 Task: Find connections with filter location Gagnoa with filter topic #Socialentrepreneurshipwith filter profile language English with filter current company Reliance Brands Limited with filter school Sanjay Ghodawat Institute with filter industry Commercial and Service Industry Machinery Manufacturing with filter service category Commercial Insurance with filter keywords title B2B Sales Specialist
Action: Mouse moved to (502, 65)
Screenshot: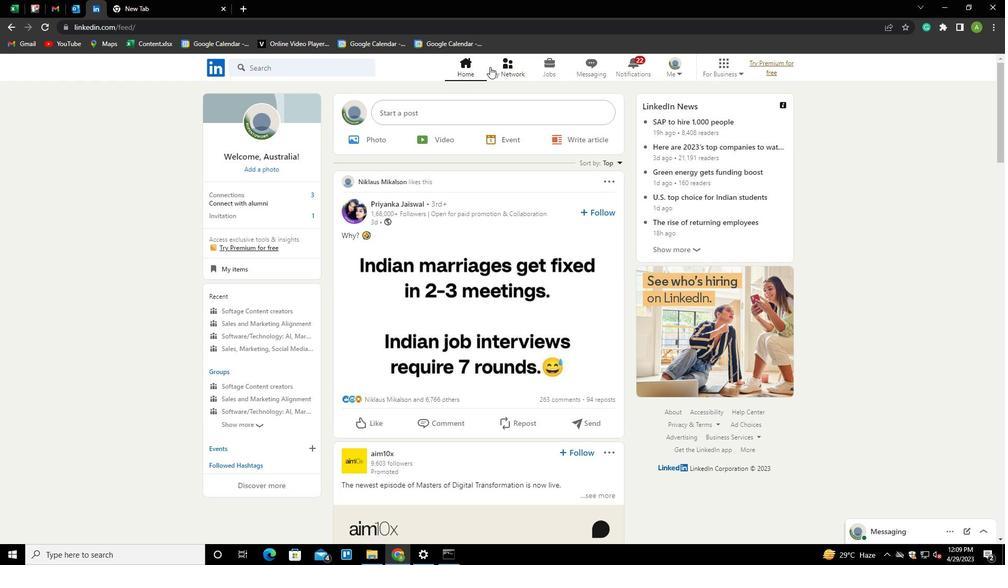 
Action: Mouse pressed left at (502, 65)
Screenshot: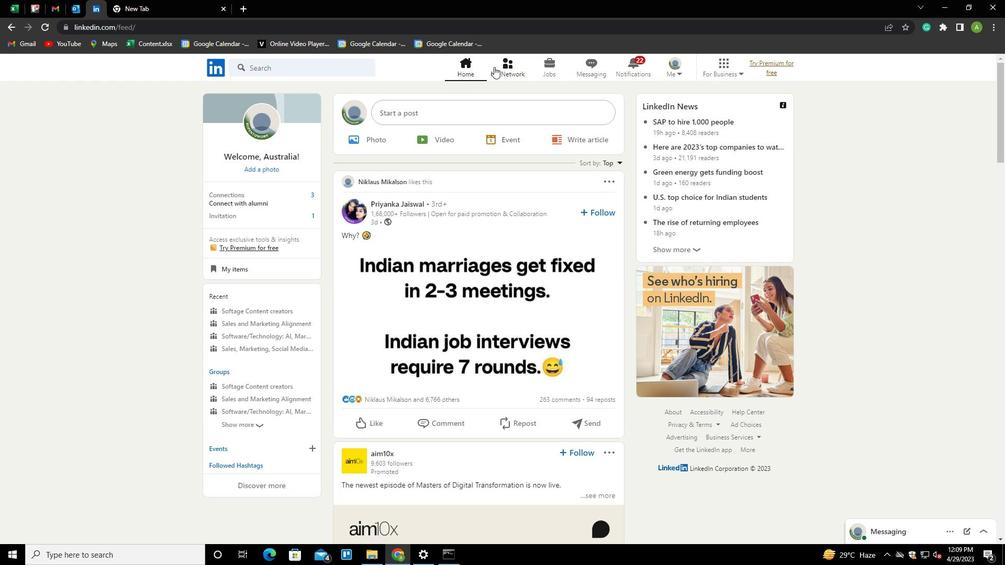 
Action: Mouse moved to (264, 121)
Screenshot: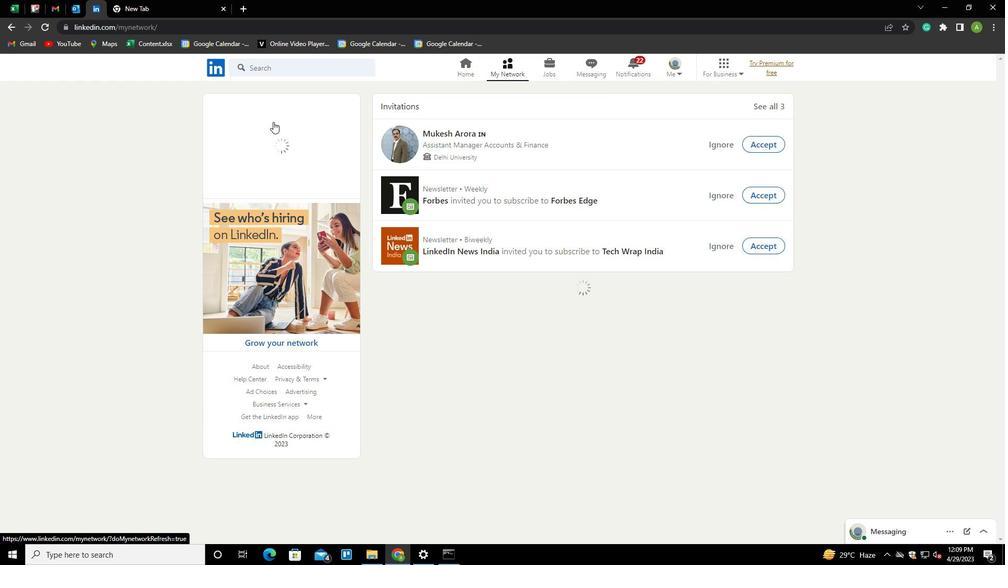 
Action: Mouse pressed left at (264, 121)
Screenshot: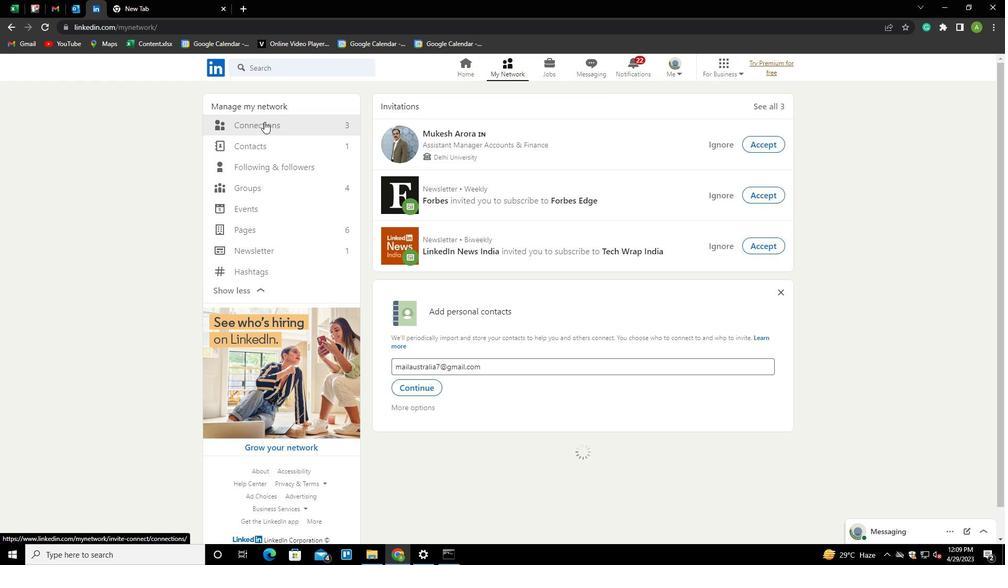 
Action: Mouse moved to (566, 120)
Screenshot: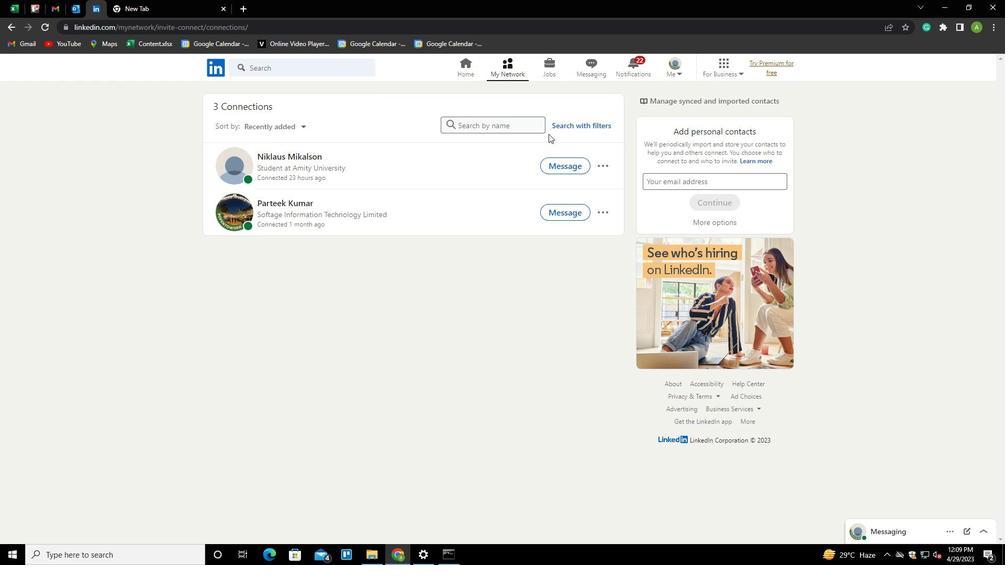 
Action: Mouse pressed left at (566, 120)
Screenshot: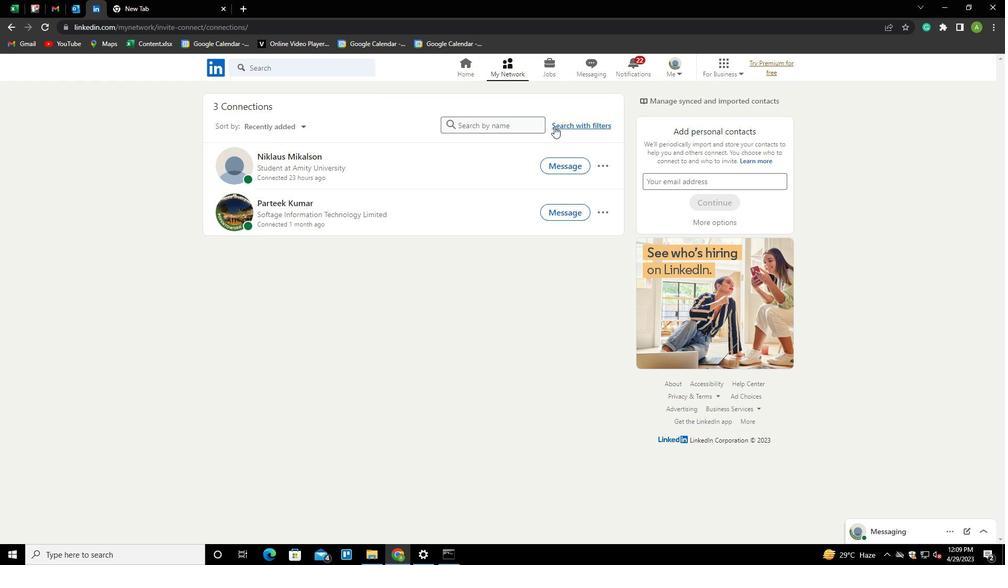 
Action: Mouse moved to (542, 94)
Screenshot: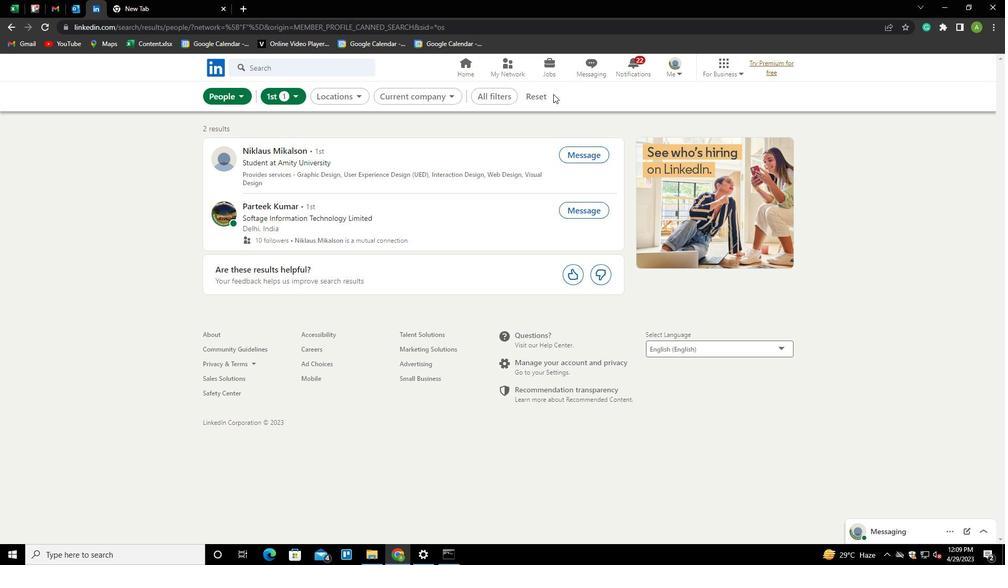 
Action: Mouse pressed left at (542, 94)
Screenshot: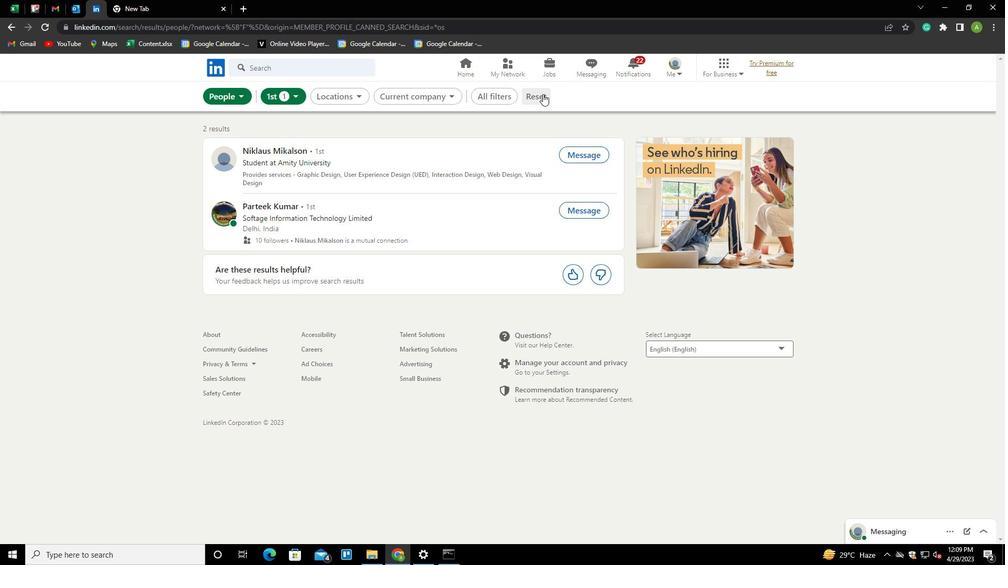 
Action: Mouse moved to (517, 94)
Screenshot: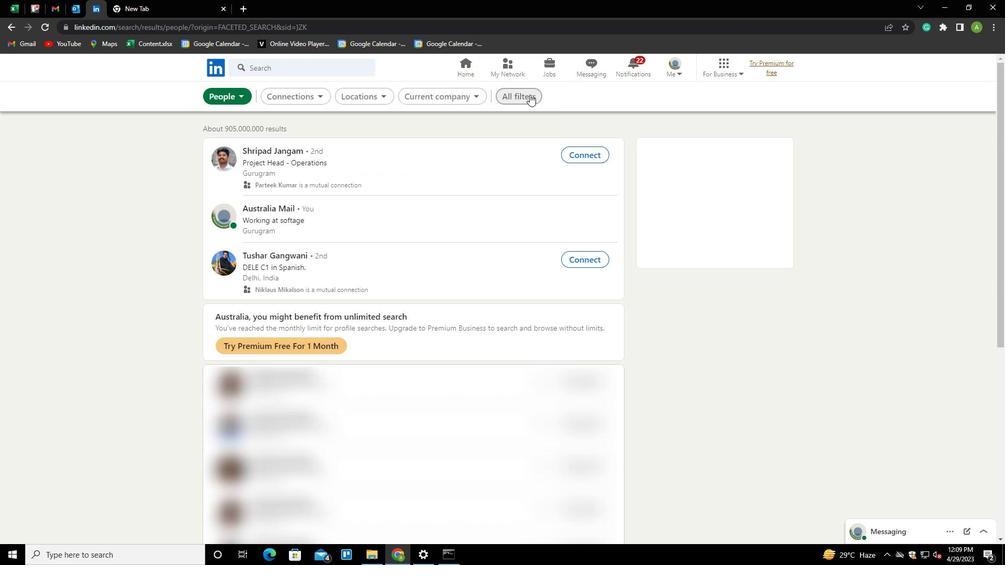 
Action: Mouse pressed left at (517, 94)
Screenshot: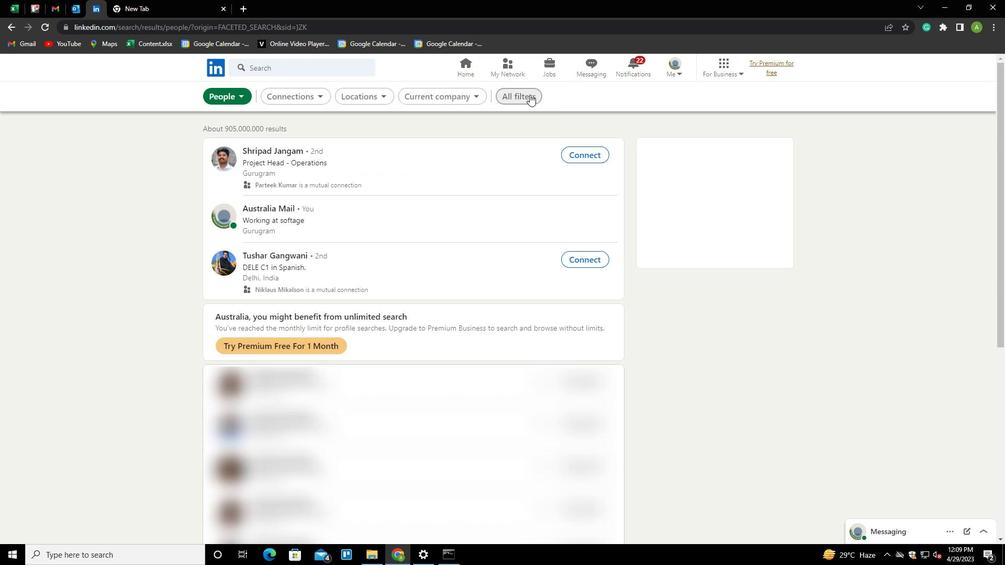 
Action: Mouse moved to (767, 282)
Screenshot: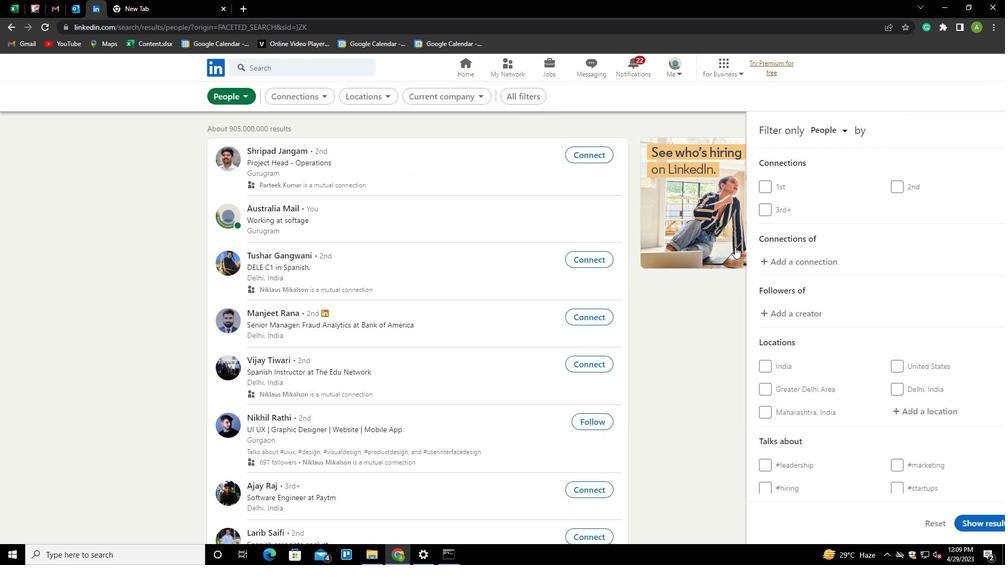 
Action: Mouse scrolled (767, 282) with delta (0, 0)
Screenshot: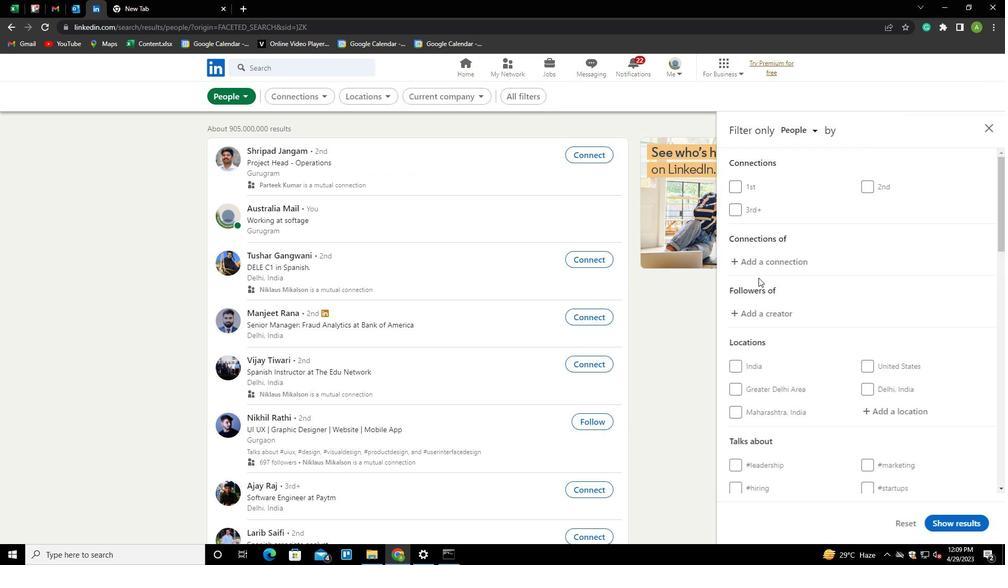 
Action: Mouse scrolled (767, 282) with delta (0, 0)
Screenshot: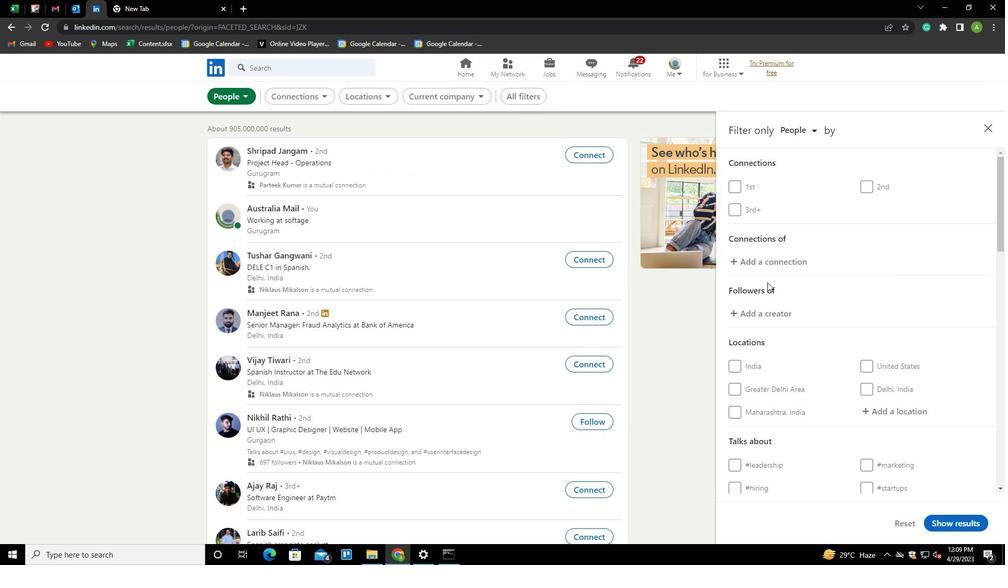 
Action: Mouse scrolled (767, 282) with delta (0, 0)
Screenshot: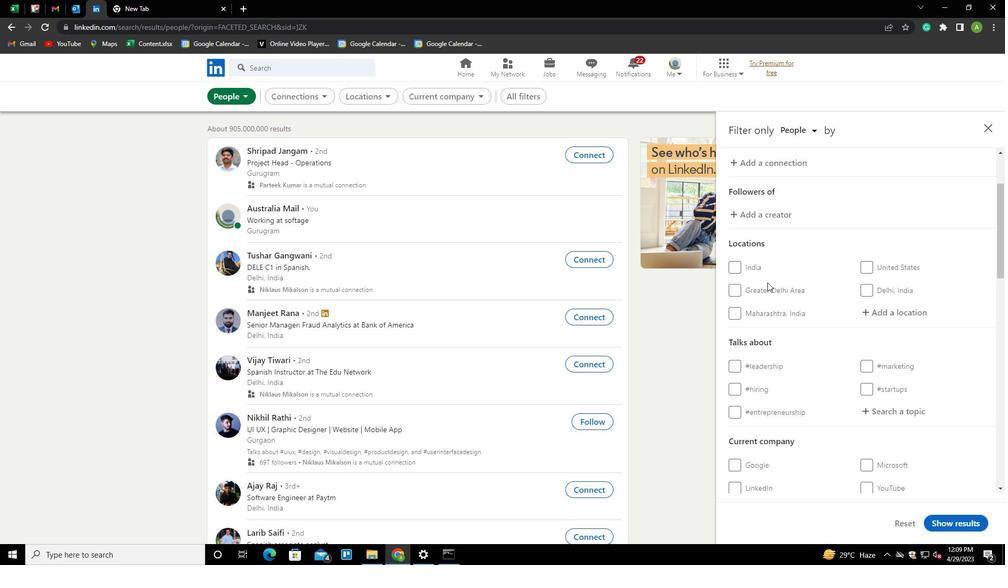 
Action: Mouse scrolled (767, 282) with delta (0, 0)
Screenshot: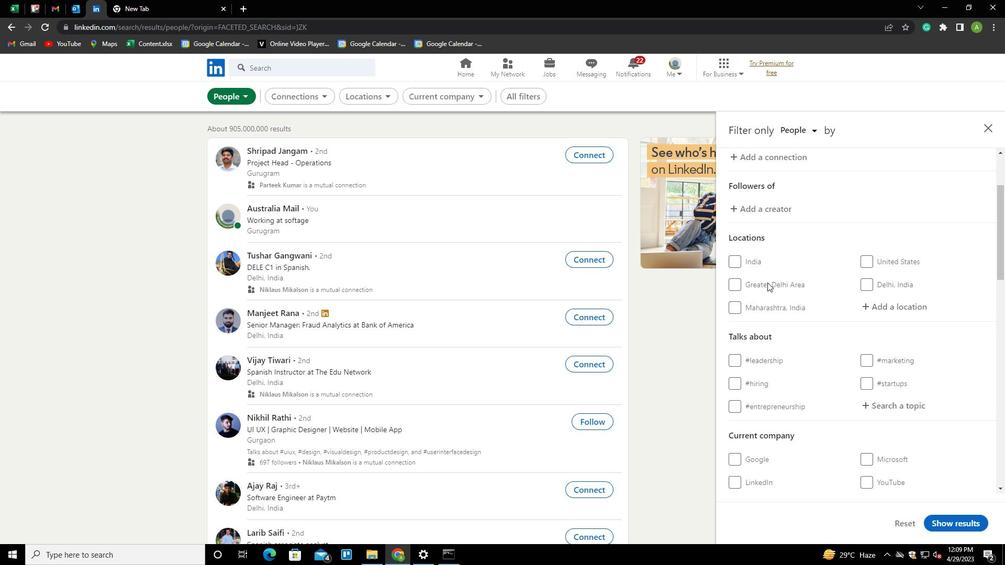 
Action: Mouse moved to (871, 207)
Screenshot: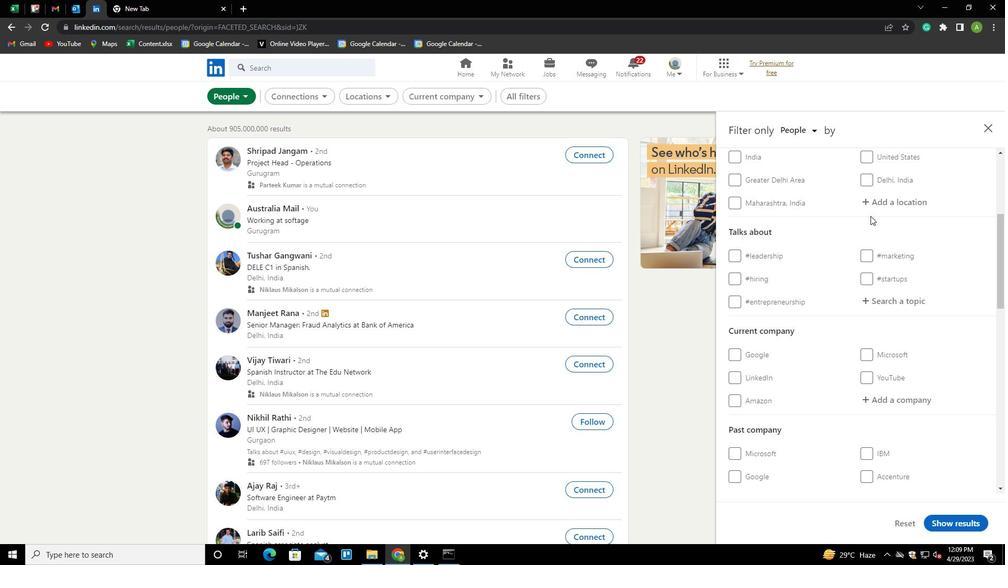 
Action: Mouse pressed left at (871, 207)
Screenshot: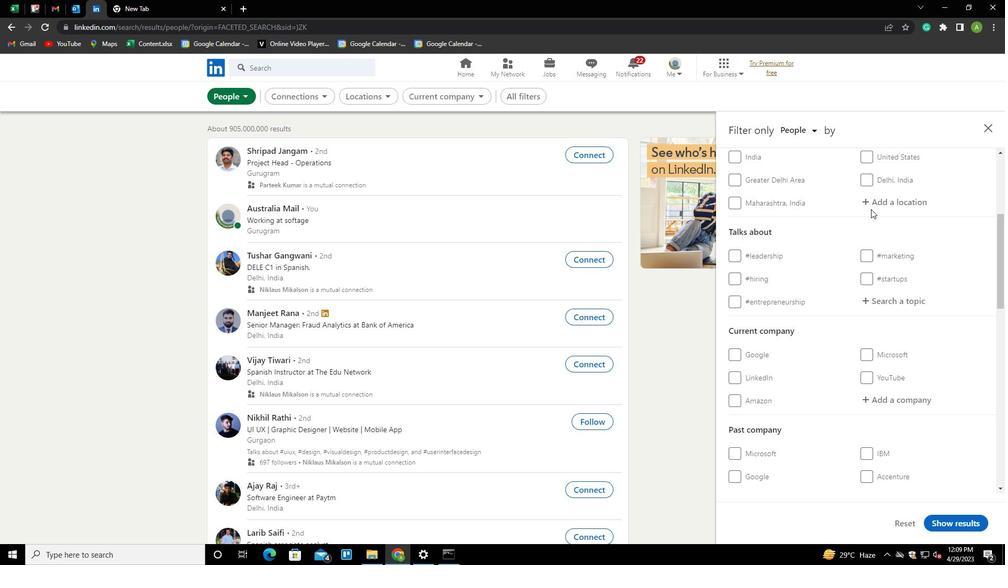 
Action: Mouse moved to (879, 201)
Screenshot: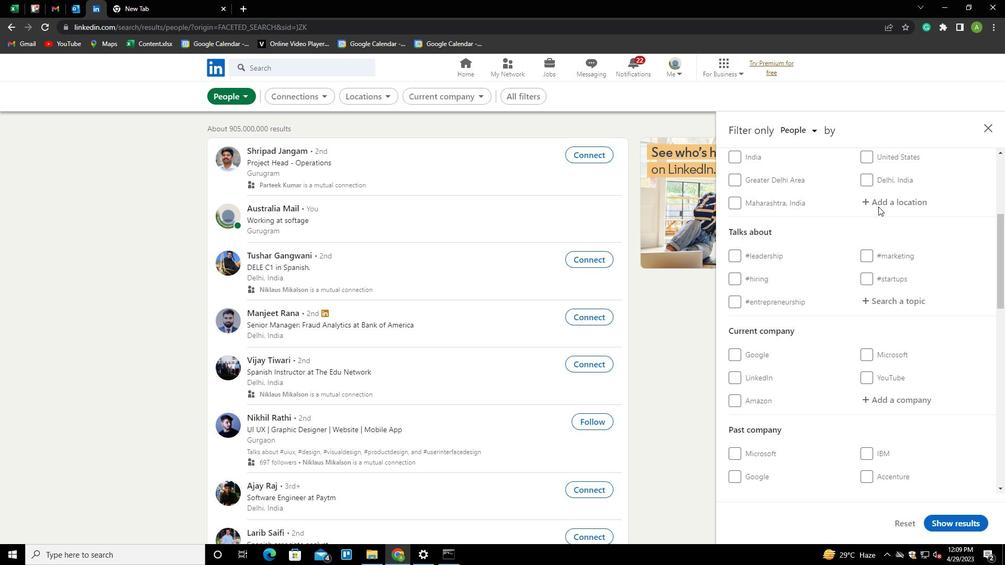 
Action: Mouse pressed left at (879, 201)
Screenshot: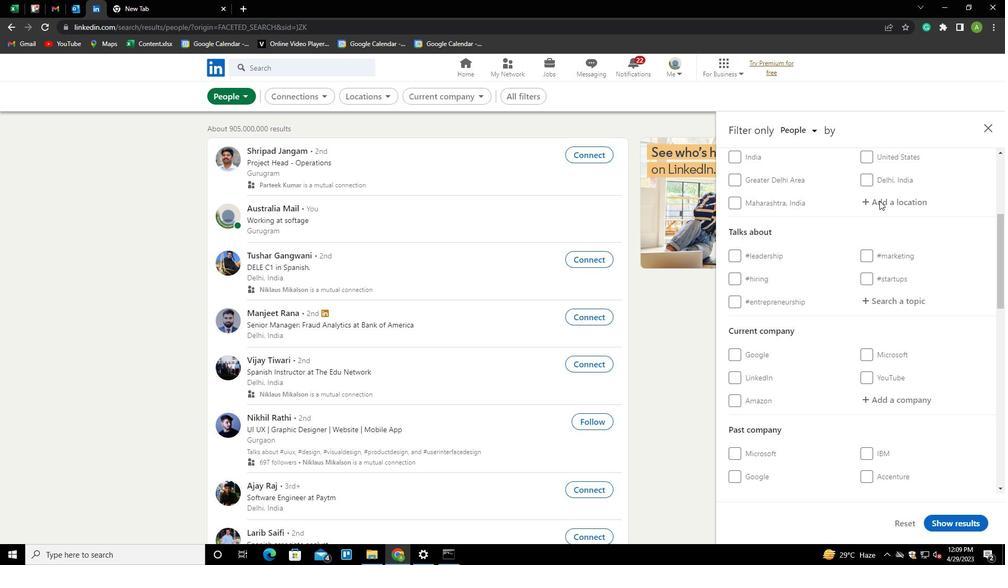 
Action: Mouse moved to (880, 201)
Screenshot: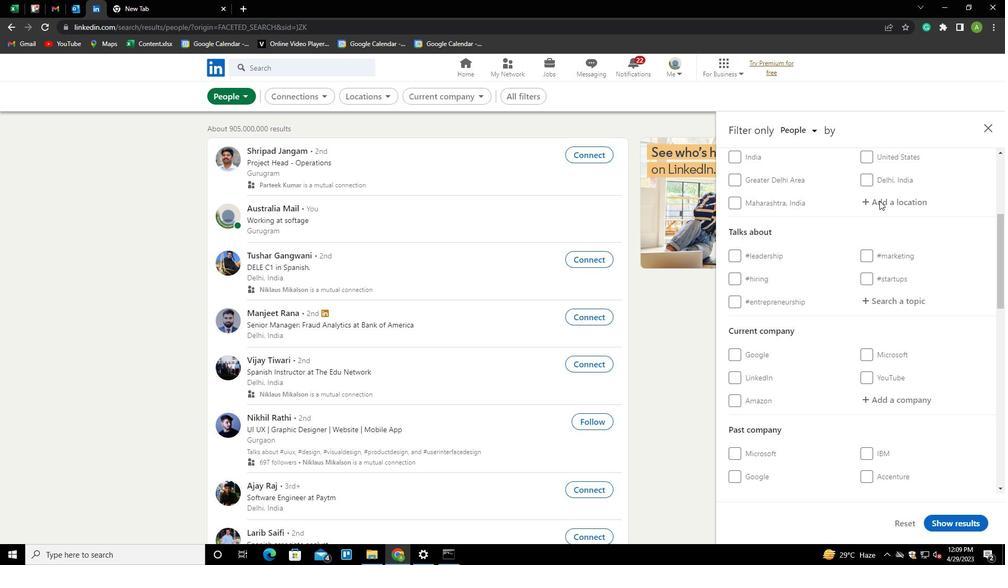 
Action: Mouse pressed left at (880, 201)
Screenshot: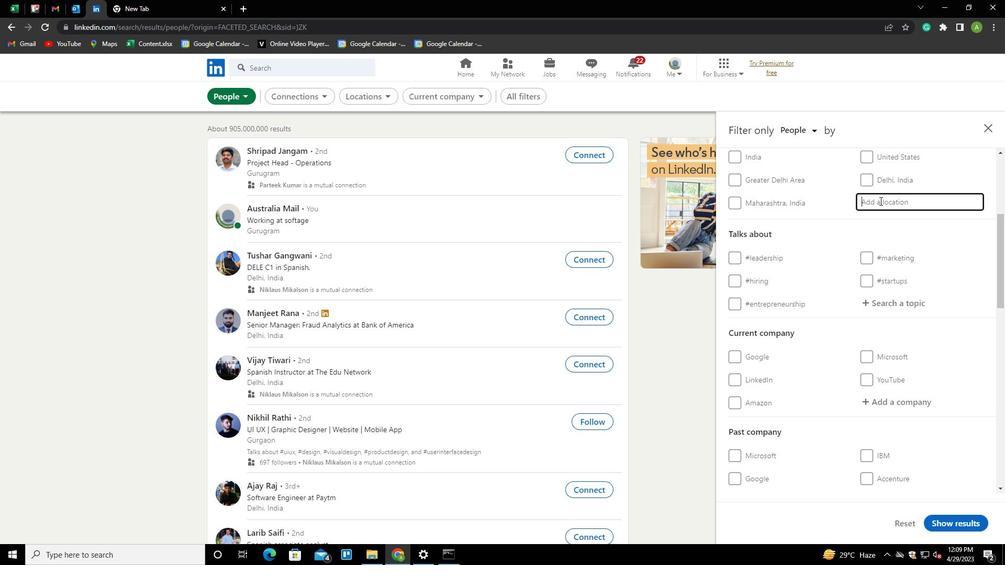 
Action: Key pressed <Key.shift>GO<Key.backspace>AGNOA
Screenshot: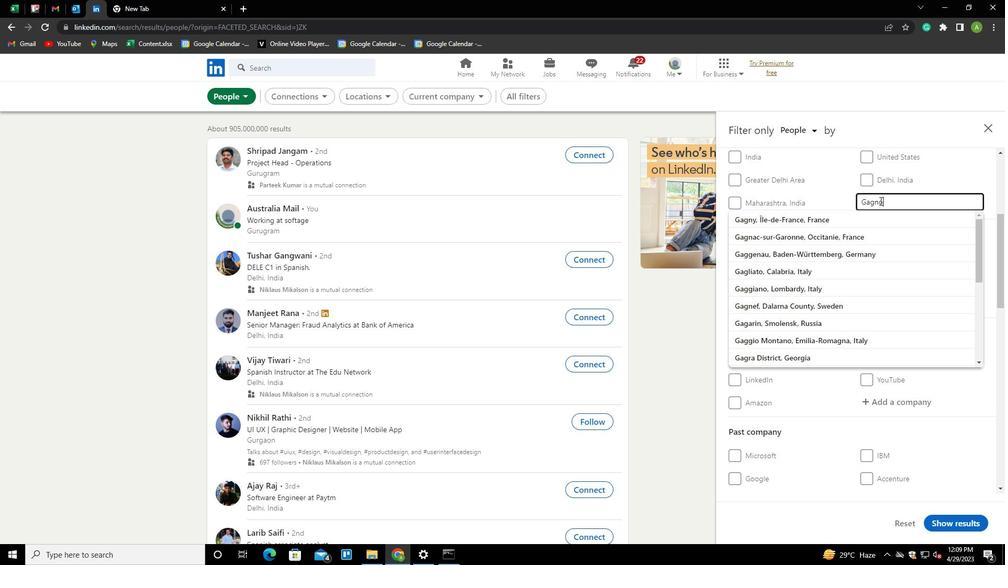 
Action: Mouse moved to (919, 229)
Screenshot: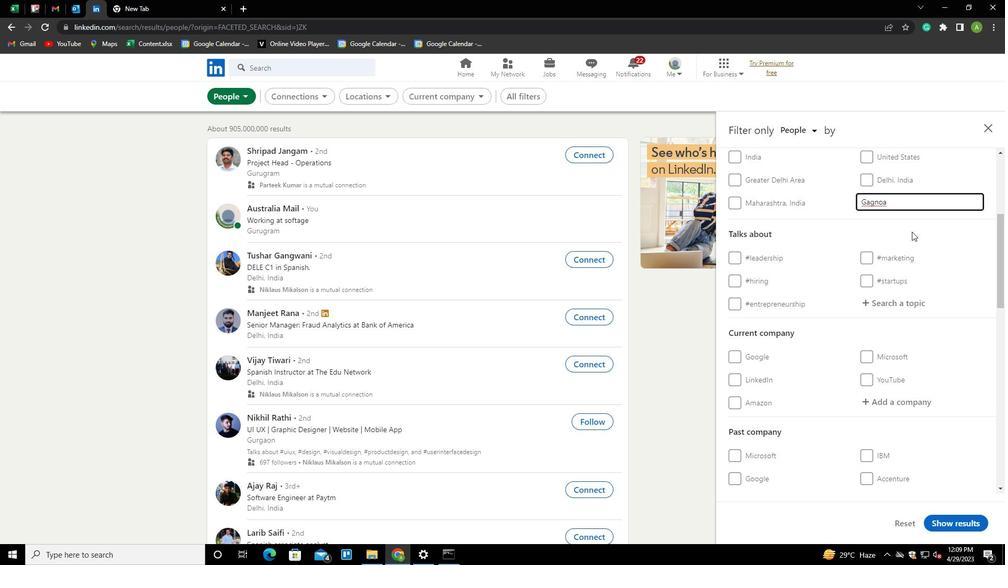 
Action: Mouse pressed left at (919, 229)
Screenshot: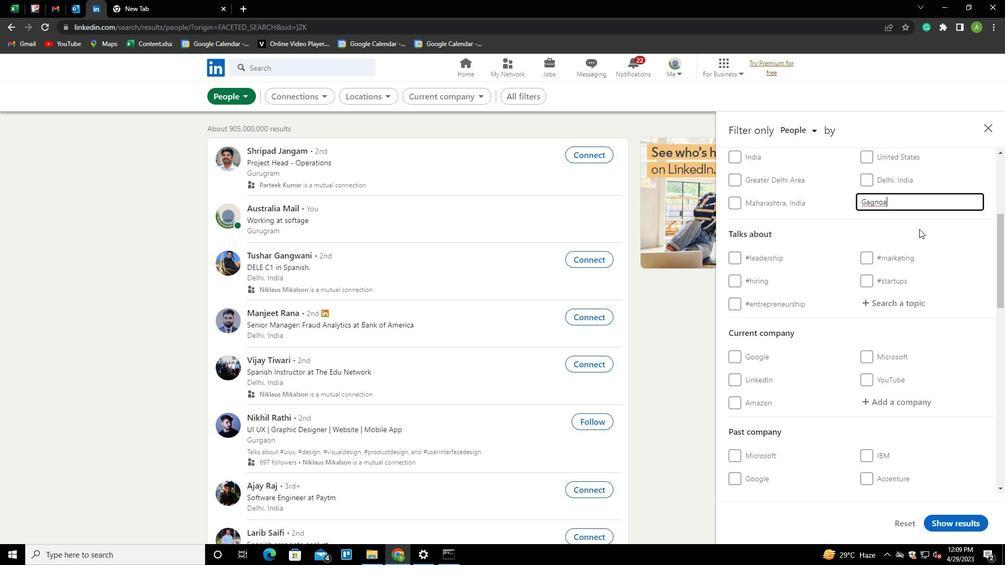 
Action: Mouse scrolled (919, 228) with delta (0, 0)
Screenshot: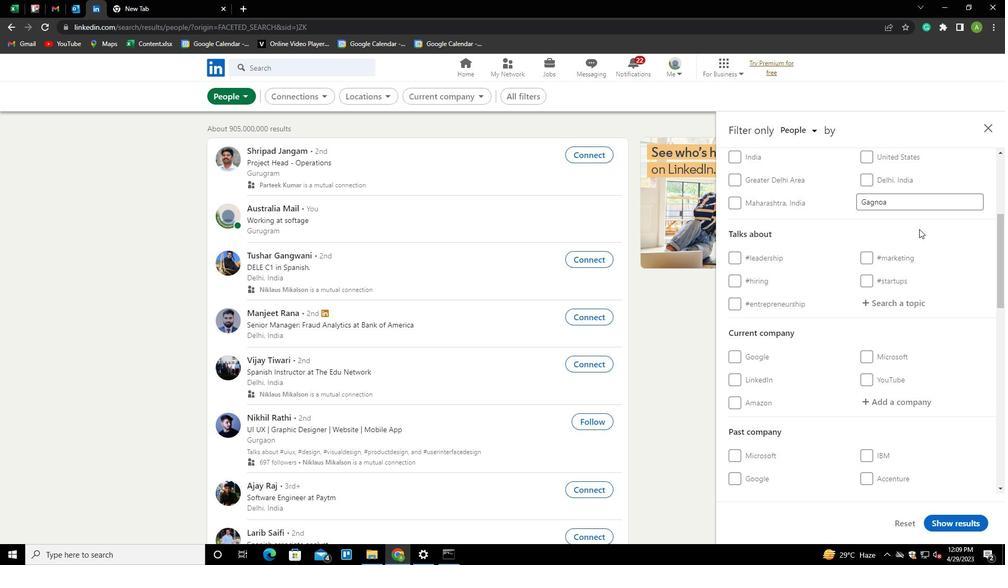 
Action: Mouse scrolled (919, 228) with delta (0, 0)
Screenshot: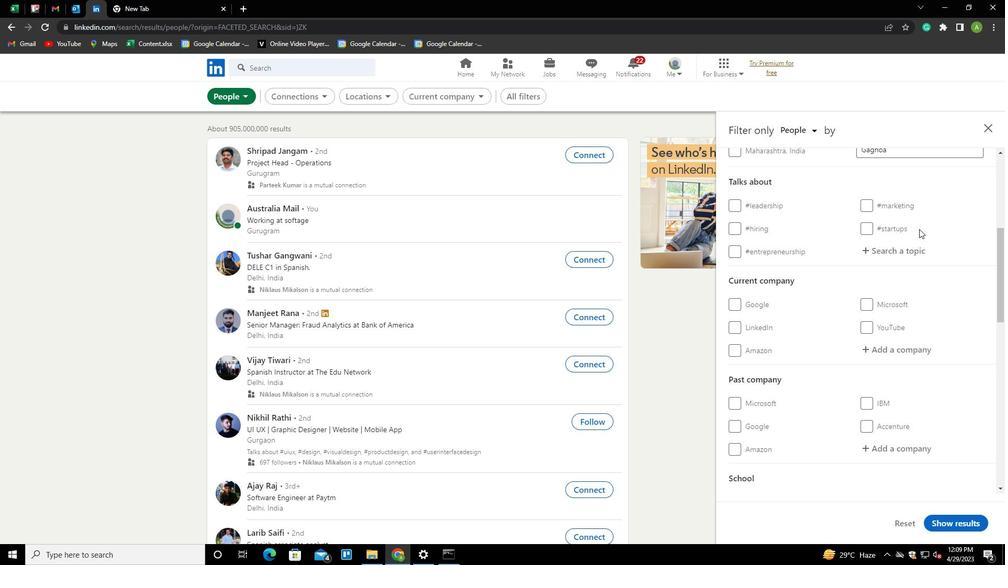 
Action: Mouse moved to (894, 198)
Screenshot: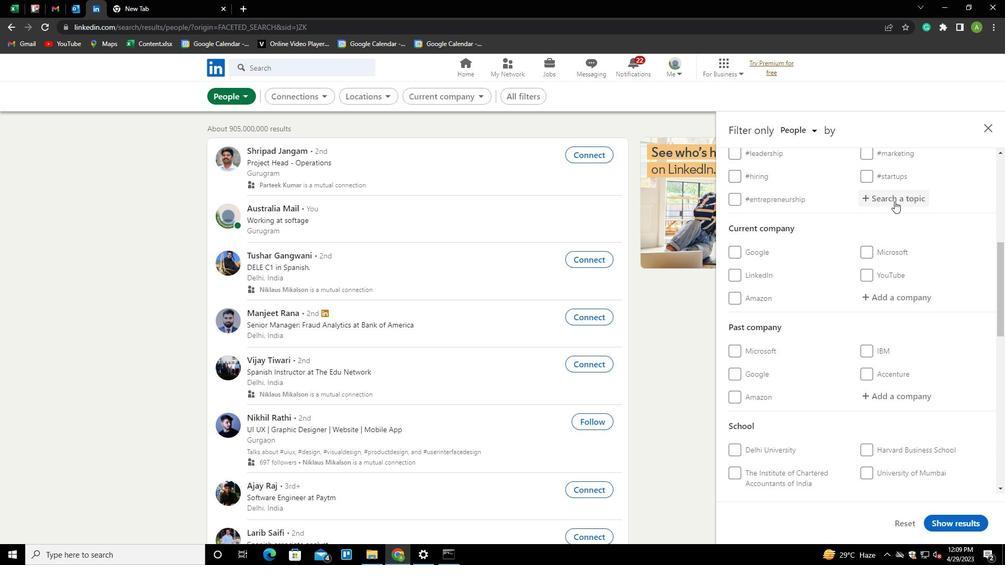 
Action: Mouse pressed left at (894, 198)
Screenshot: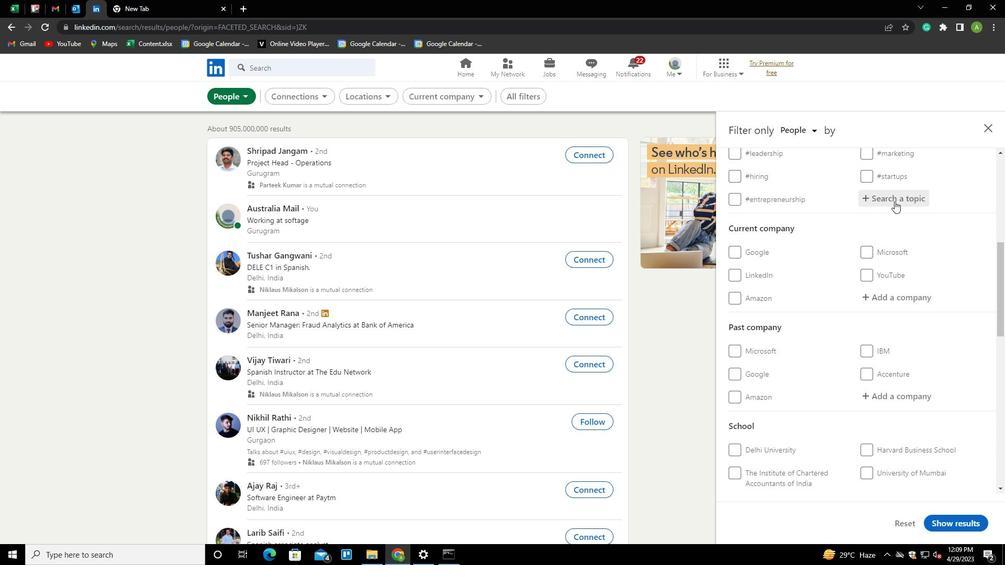 
Action: Key pressed <Key.shift>SOCIALENTRE<Key.down><Key.enter>
Screenshot: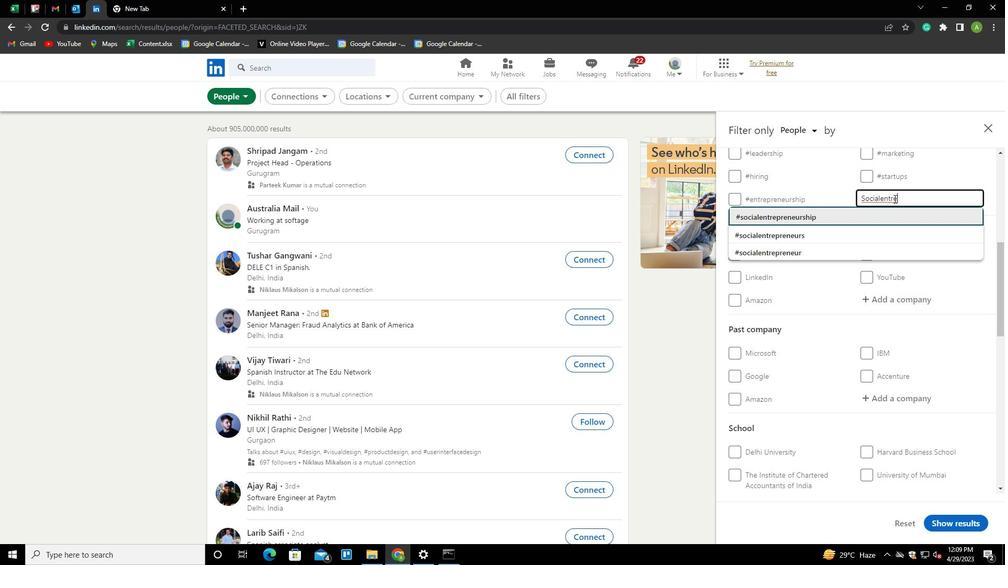 
Action: Mouse scrolled (894, 198) with delta (0, 0)
Screenshot: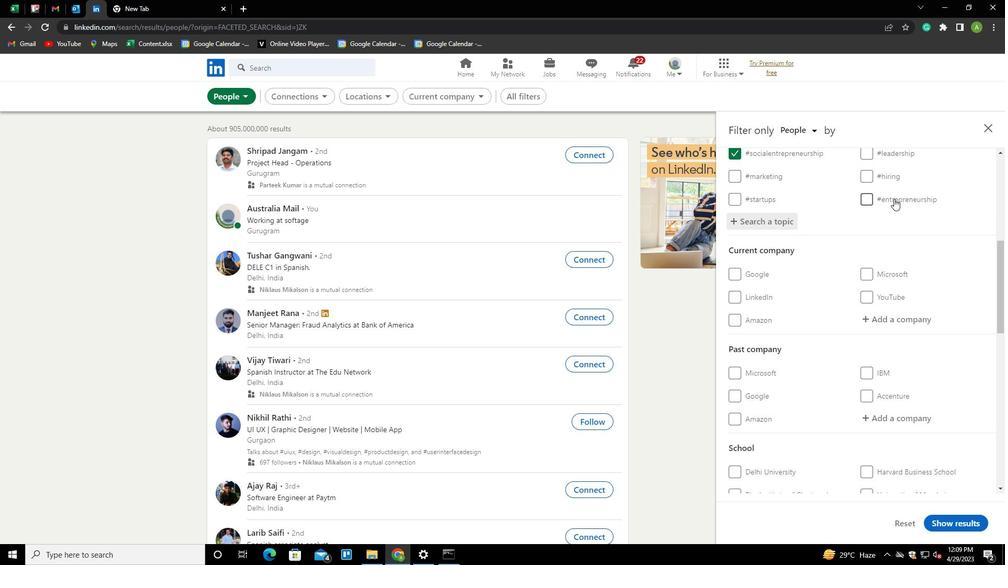 
Action: Mouse scrolled (894, 198) with delta (0, 0)
Screenshot: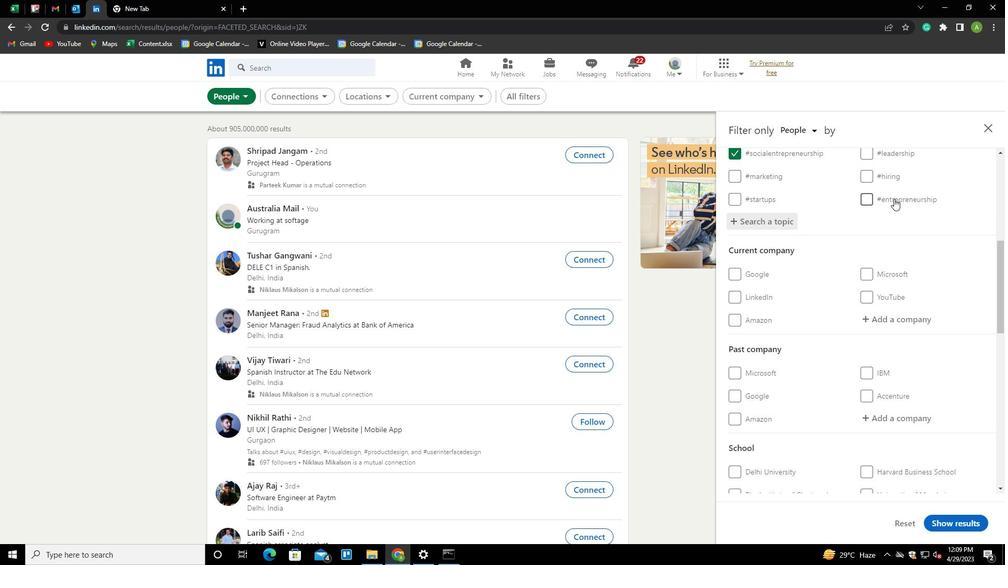 
Action: Mouse scrolled (894, 198) with delta (0, 0)
Screenshot: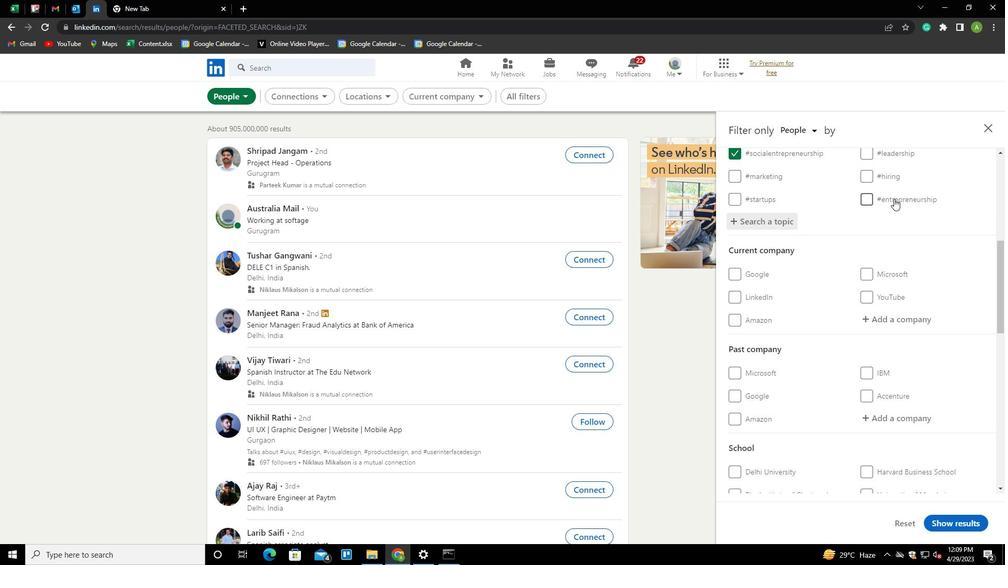 
Action: Mouse scrolled (894, 198) with delta (0, 0)
Screenshot: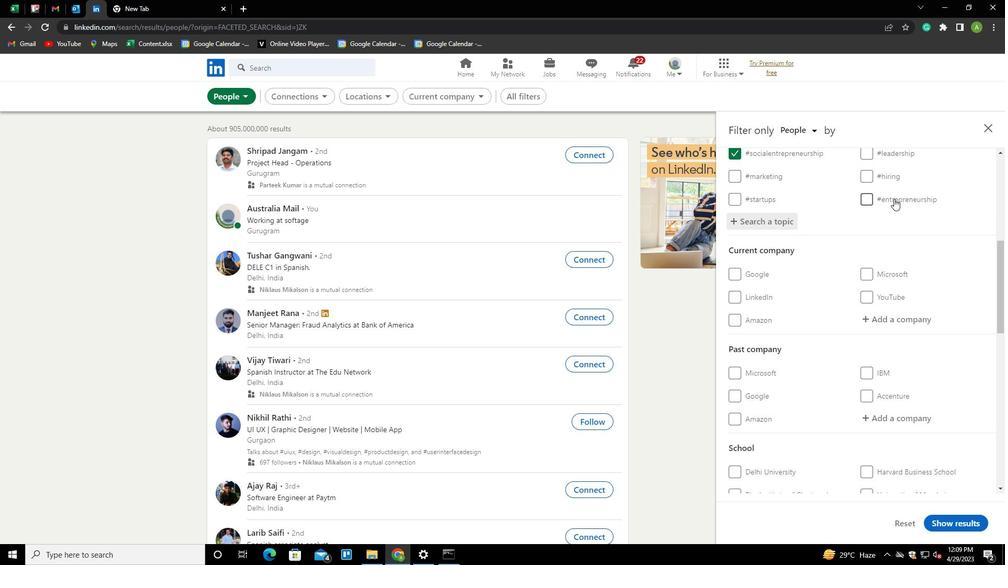 
Action: Mouse scrolled (894, 198) with delta (0, 0)
Screenshot: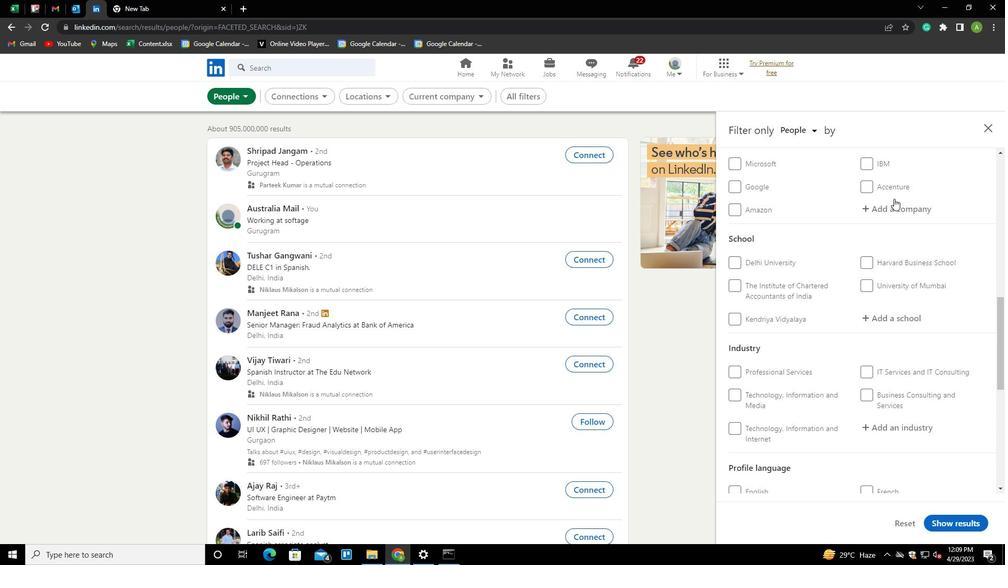 
Action: Mouse scrolled (894, 198) with delta (0, 0)
Screenshot: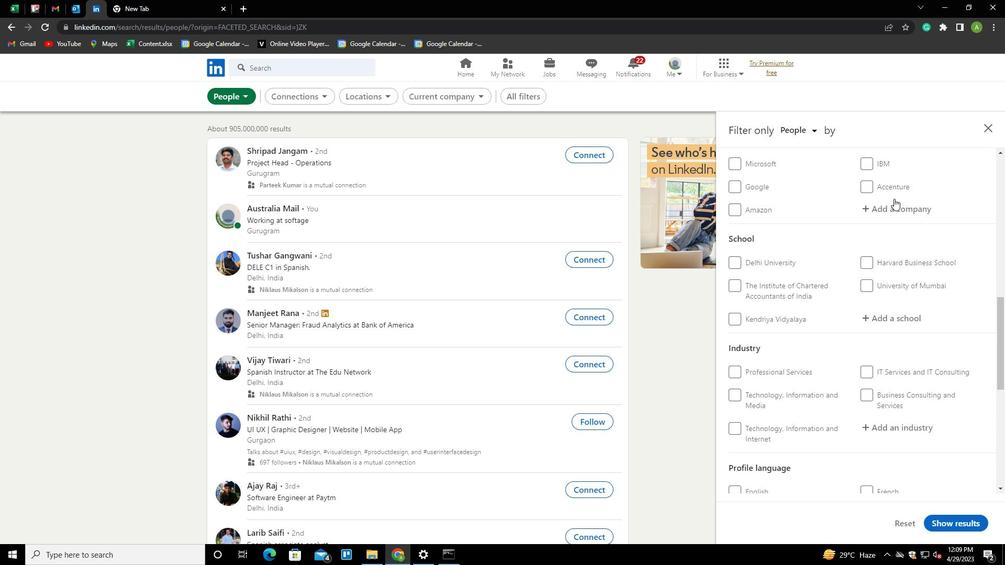 
Action: Mouse scrolled (894, 198) with delta (0, 0)
Screenshot: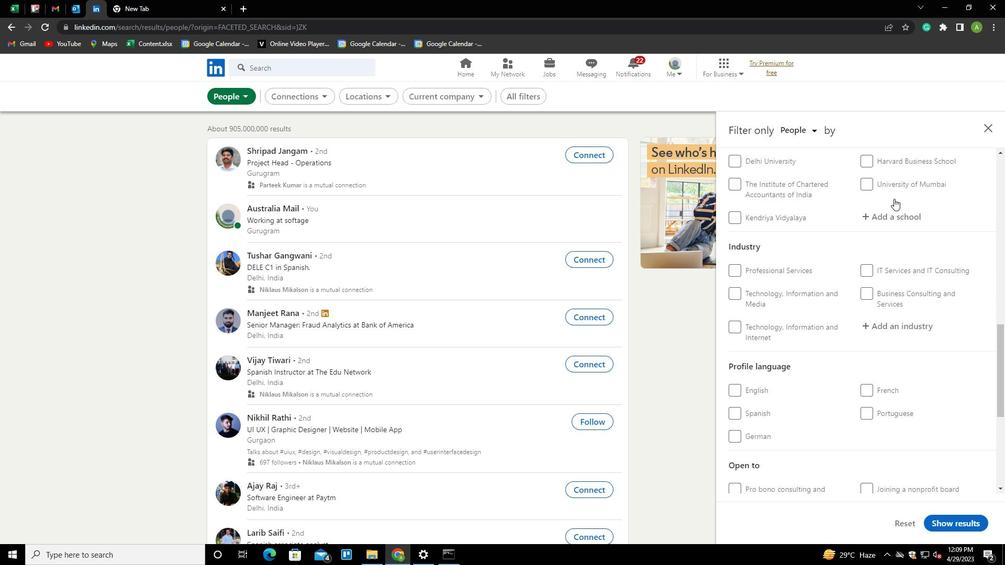 
Action: Mouse scrolled (894, 198) with delta (0, 0)
Screenshot: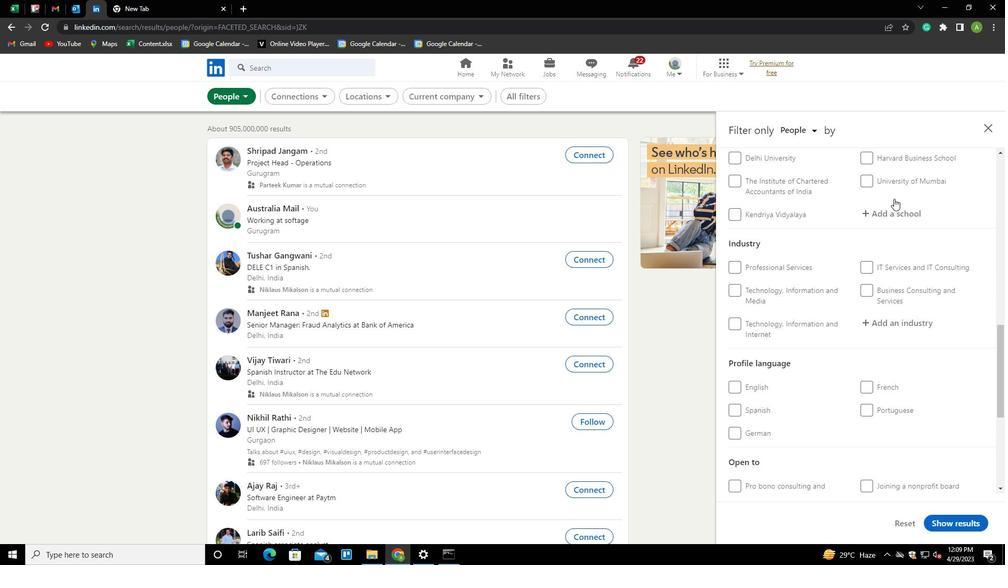 
Action: Mouse scrolled (894, 198) with delta (0, 0)
Screenshot: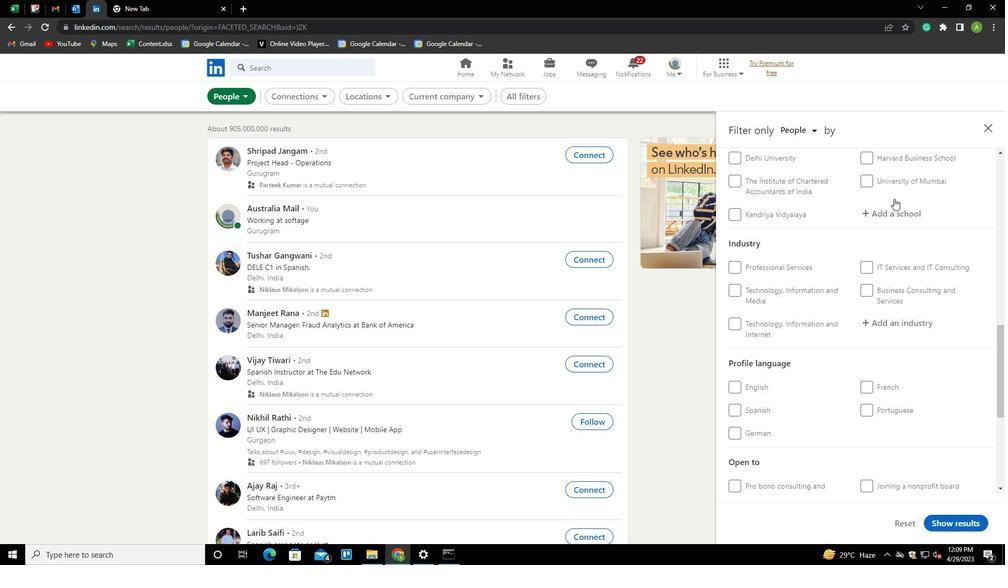 
Action: Mouse moved to (734, 232)
Screenshot: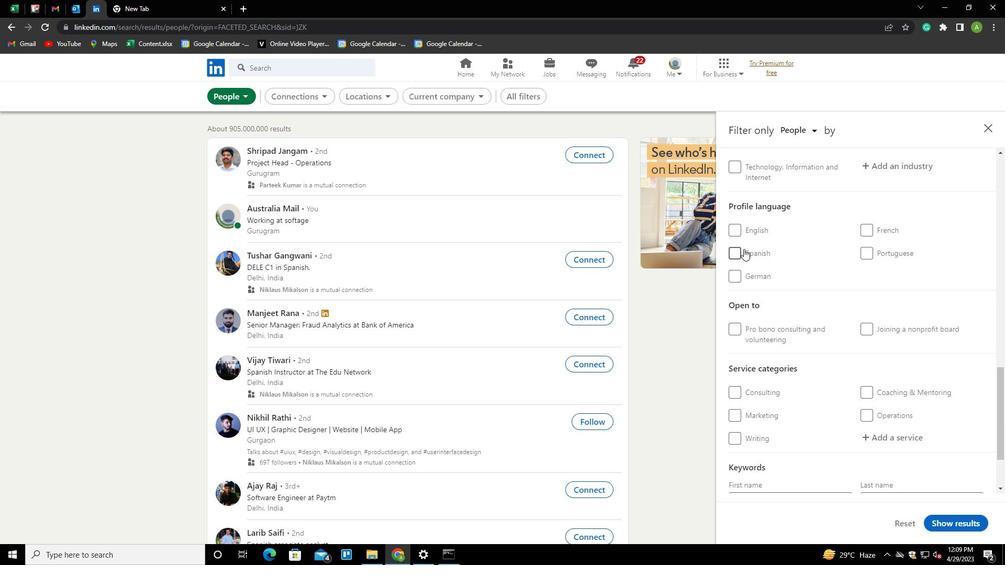 
Action: Mouse pressed left at (734, 232)
Screenshot: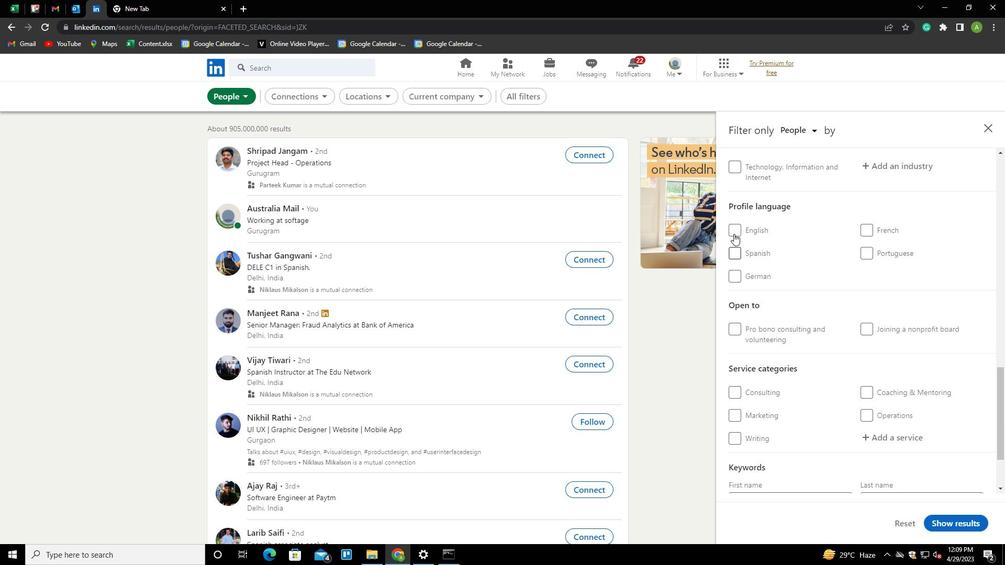 
Action: Mouse moved to (813, 294)
Screenshot: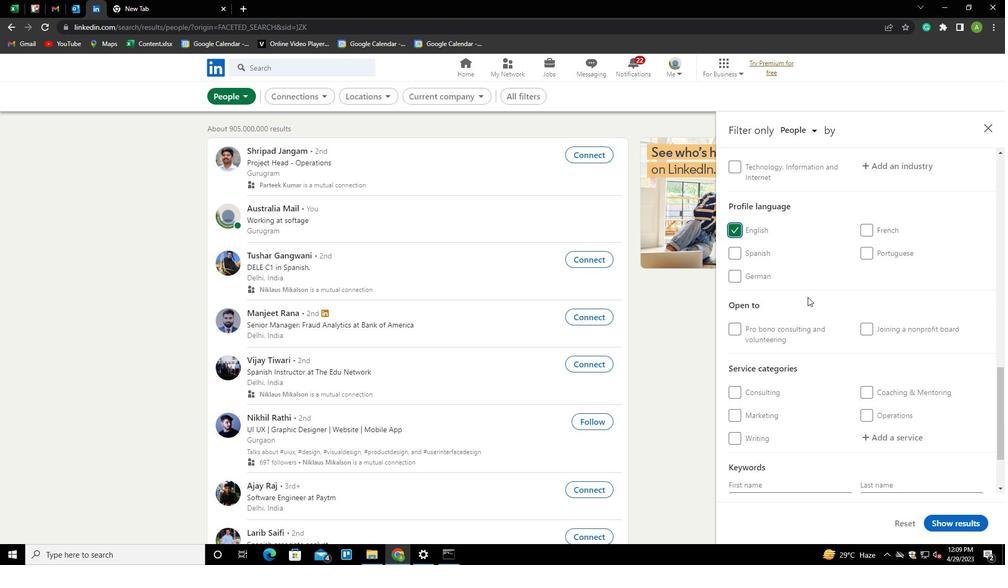 
Action: Mouse scrolled (813, 295) with delta (0, 0)
Screenshot: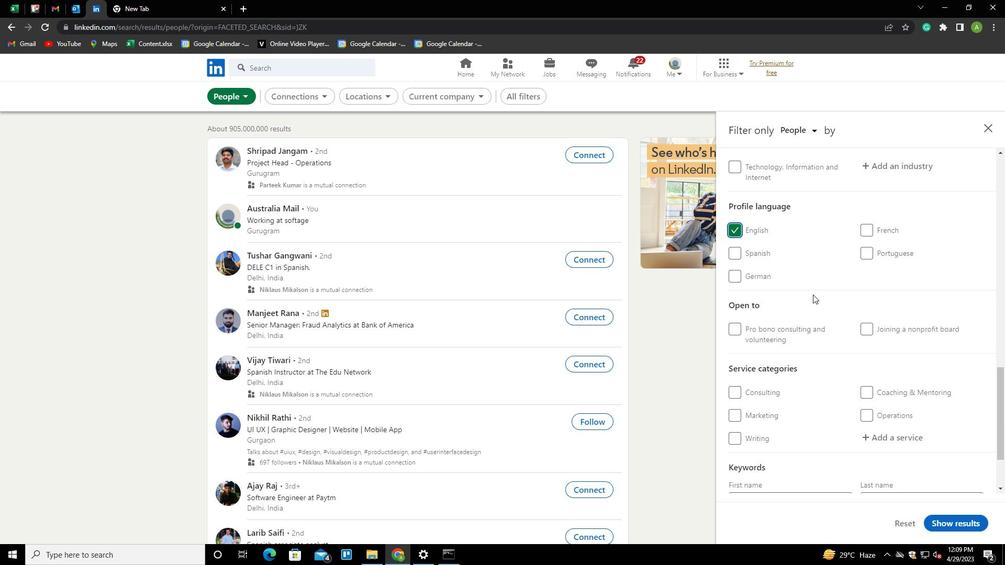 
Action: Mouse scrolled (813, 295) with delta (0, 0)
Screenshot: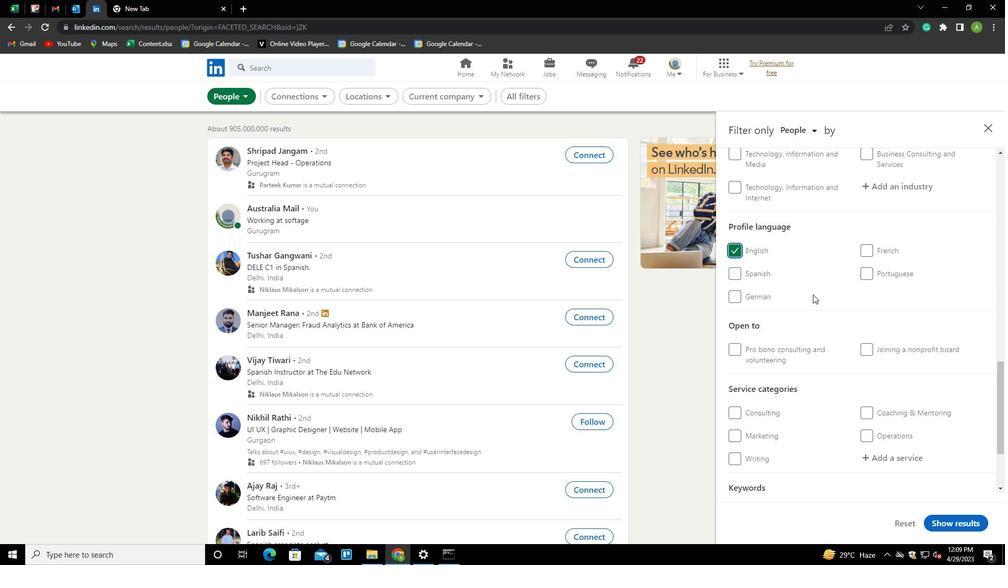 
Action: Mouse scrolled (813, 295) with delta (0, 0)
Screenshot: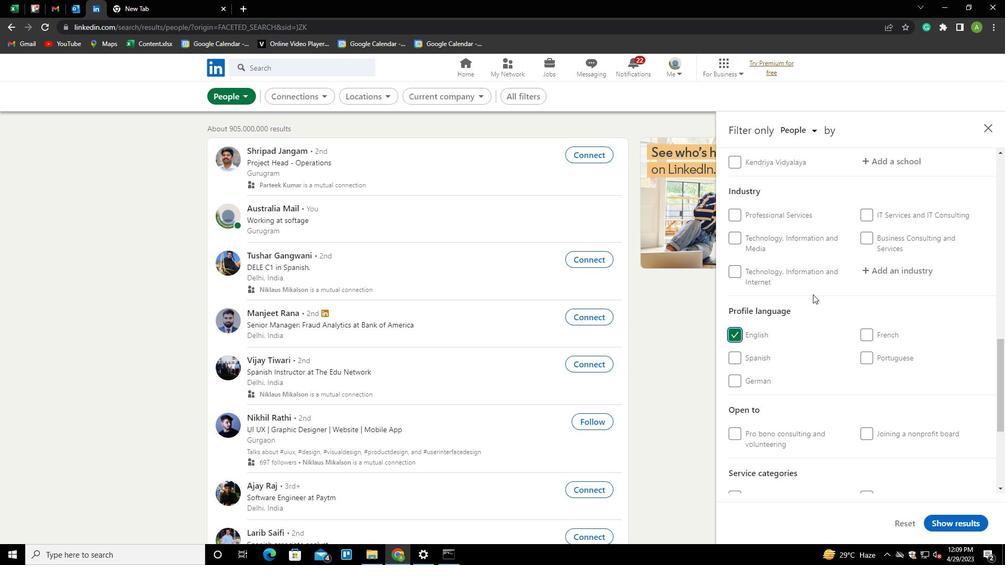 
Action: Mouse scrolled (813, 295) with delta (0, 0)
Screenshot: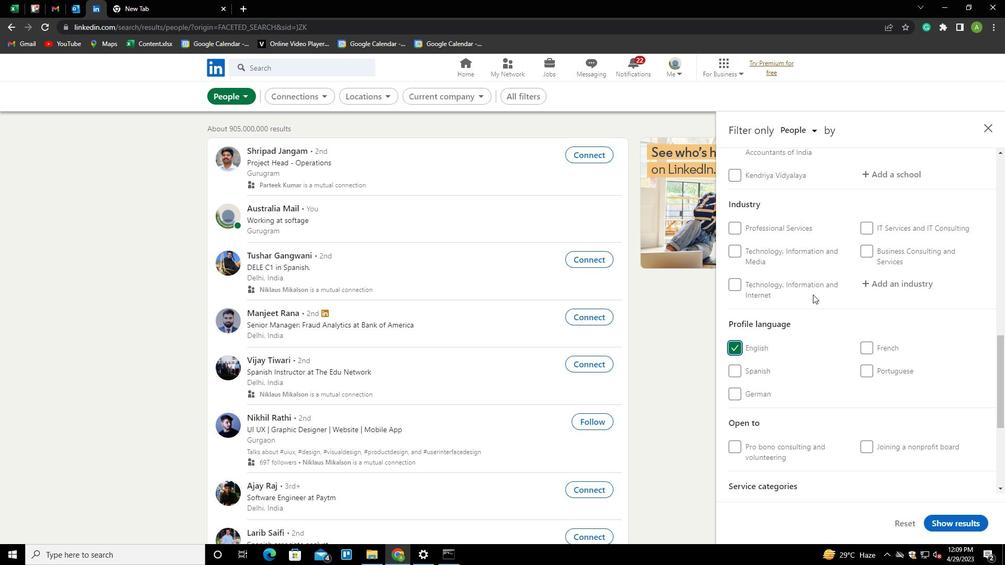 
Action: Mouse scrolled (813, 295) with delta (0, 0)
Screenshot: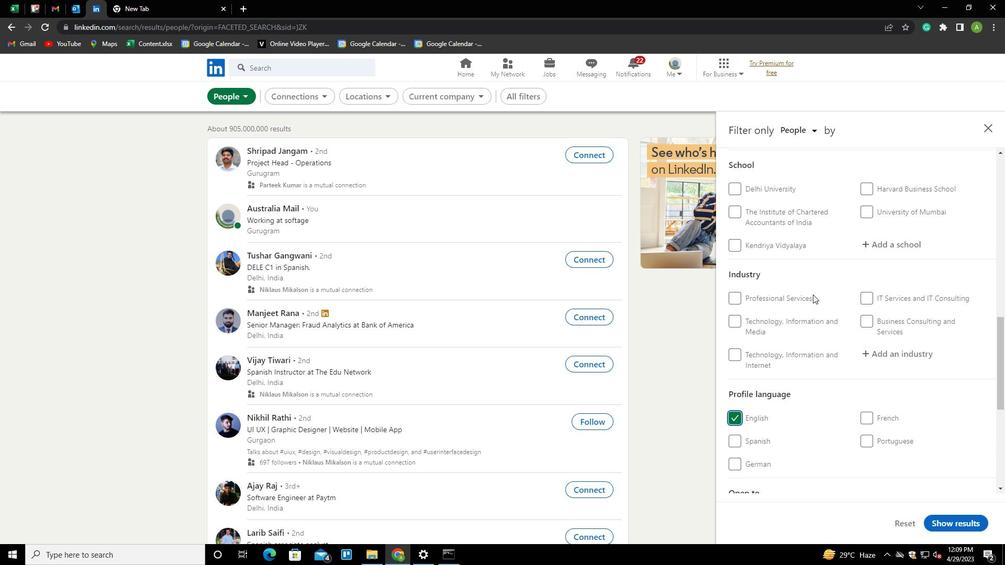 
Action: Mouse scrolled (813, 295) with delta (0, 0)
Screenshot: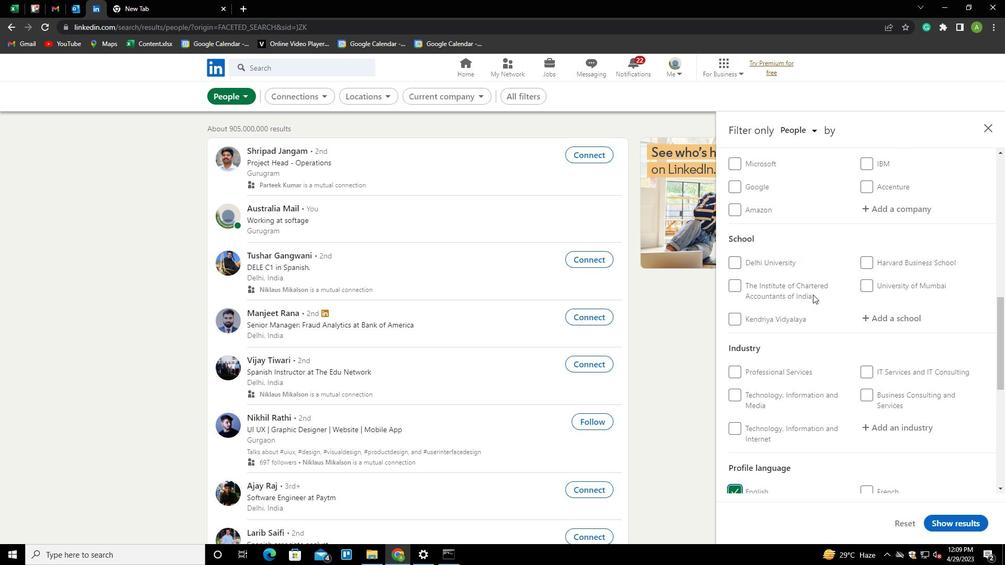 
Action: Mouse scrolled (813, 295) with delta (0, 0)
Screenshot: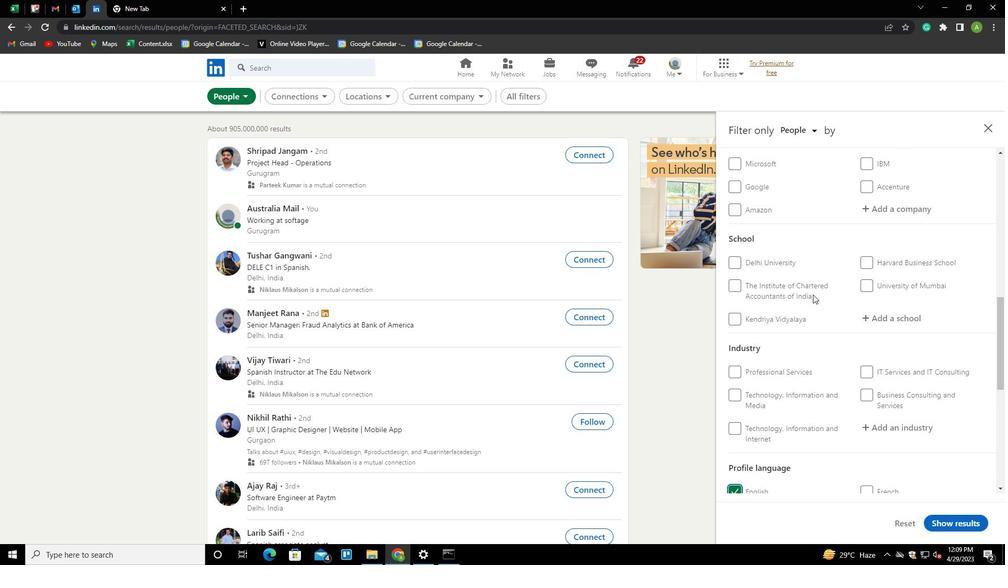 
Action: Mouse scrolled (813, 295) with delta (0, 0)
Screenshot: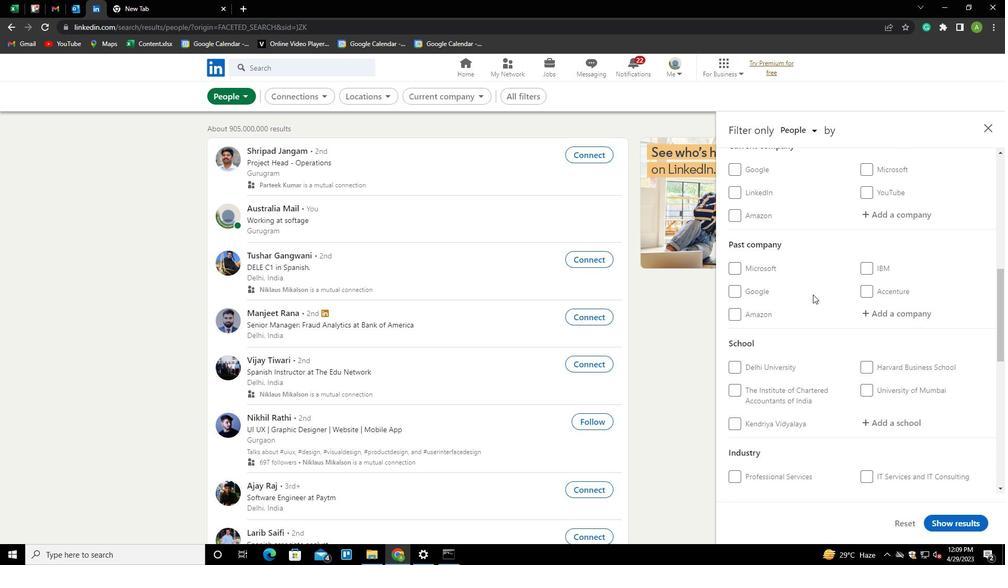
Action: Mouse moved to (880, 268)
Screenshot: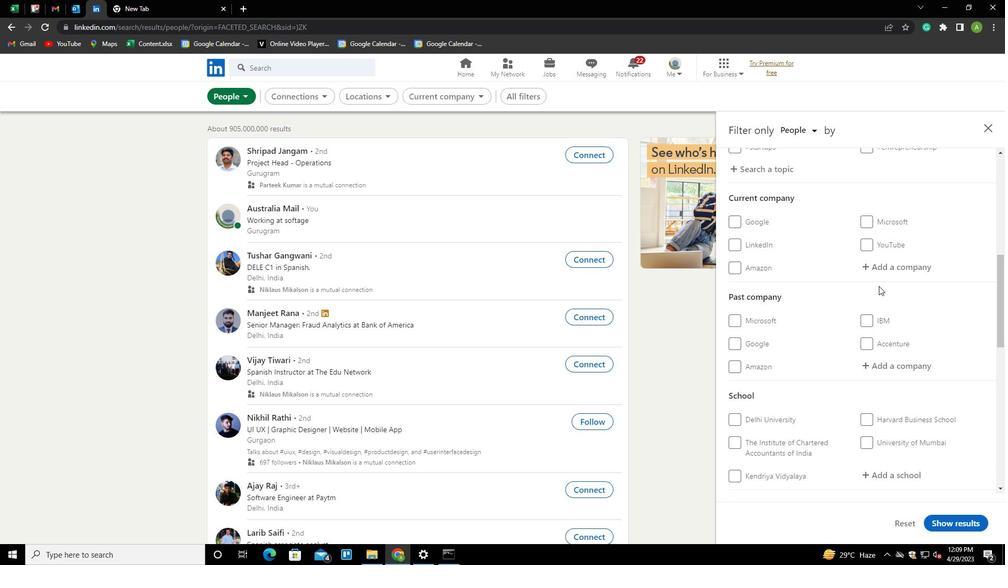 
Action: Mouse pressed left at (880, 268)
Screenshot: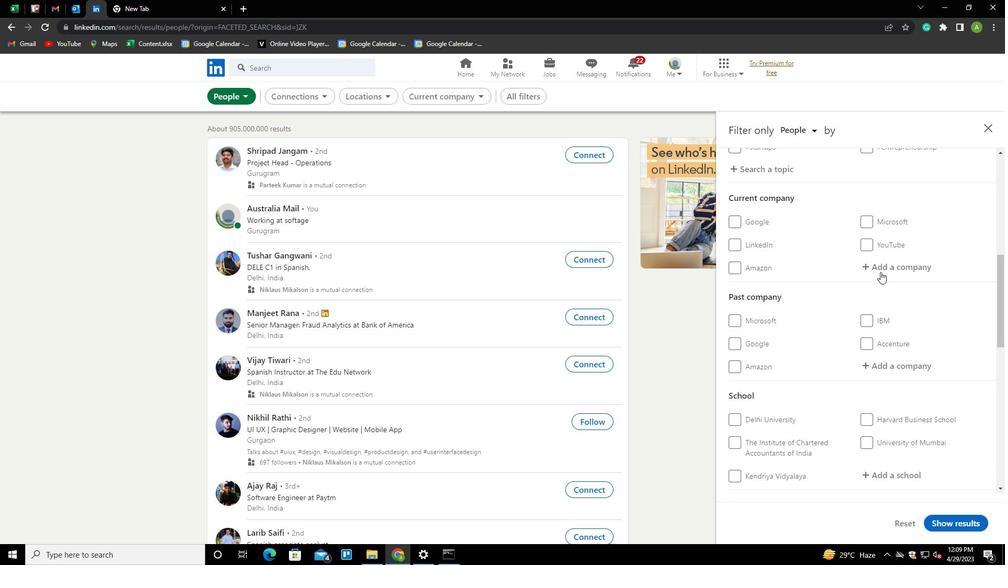 
Action: Key pressed <Key.shift>RELIANCE<Key.down><Key.down><Key.up><Key.down><Key.down><Key.down><Key.enter>
Screenshot: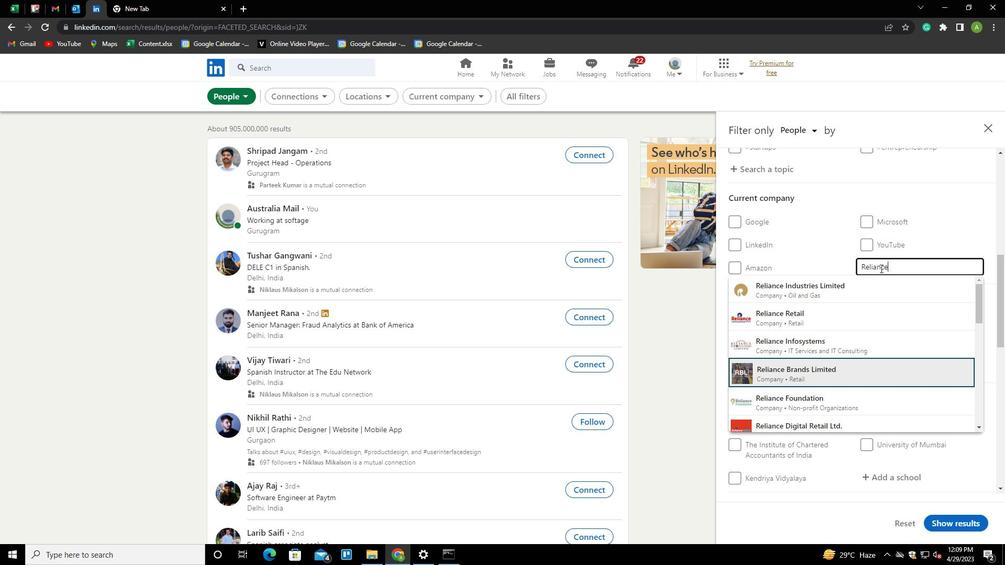 
Action: Mouse scrolled (880, 268) with delta (0, 0)
Screenshot: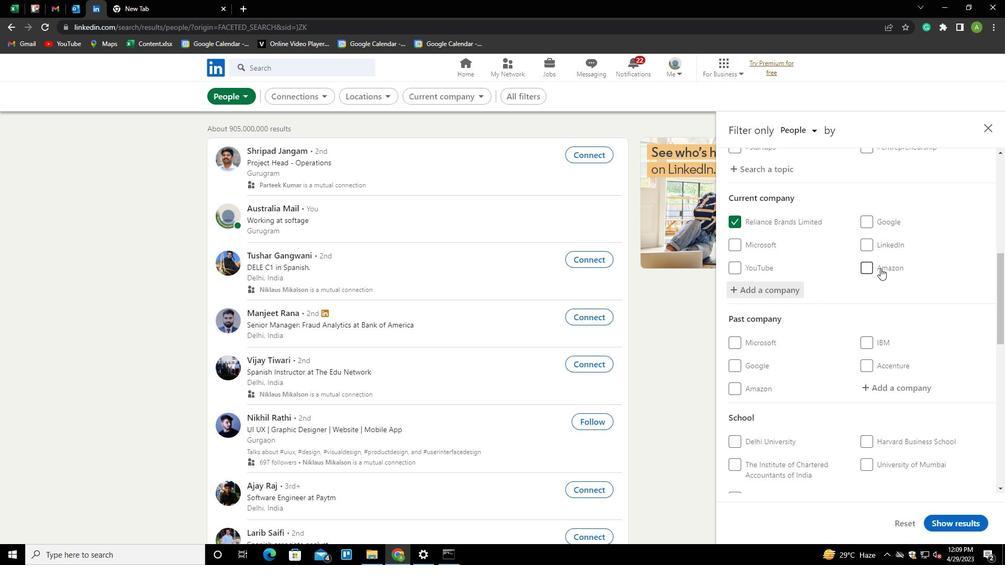 
Action: Mouse scrolled (880, 268) with delta (0, 0)
Screenshot: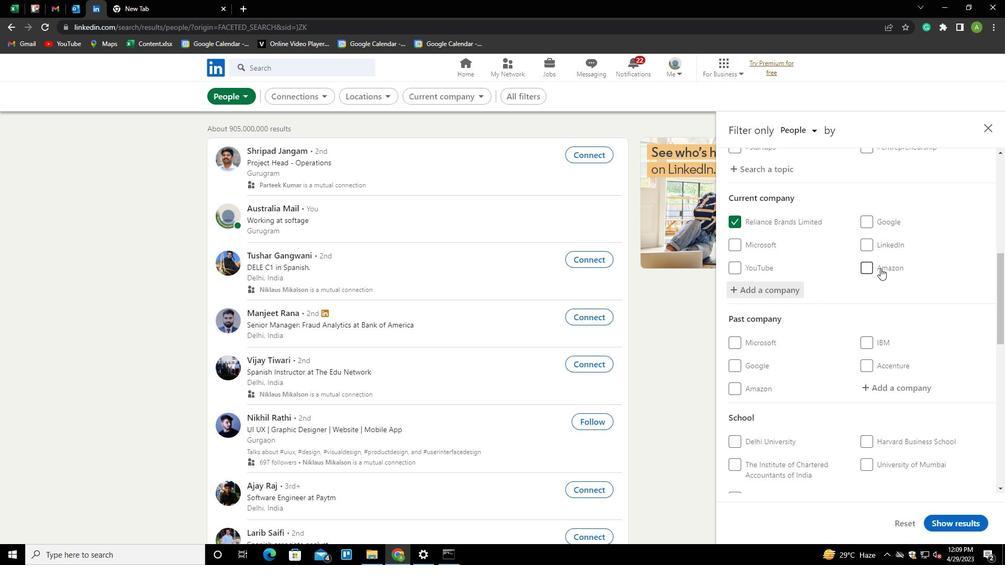 
Action: Mouse scrolled (880, 268) with delta (0, 0)
Screenshot: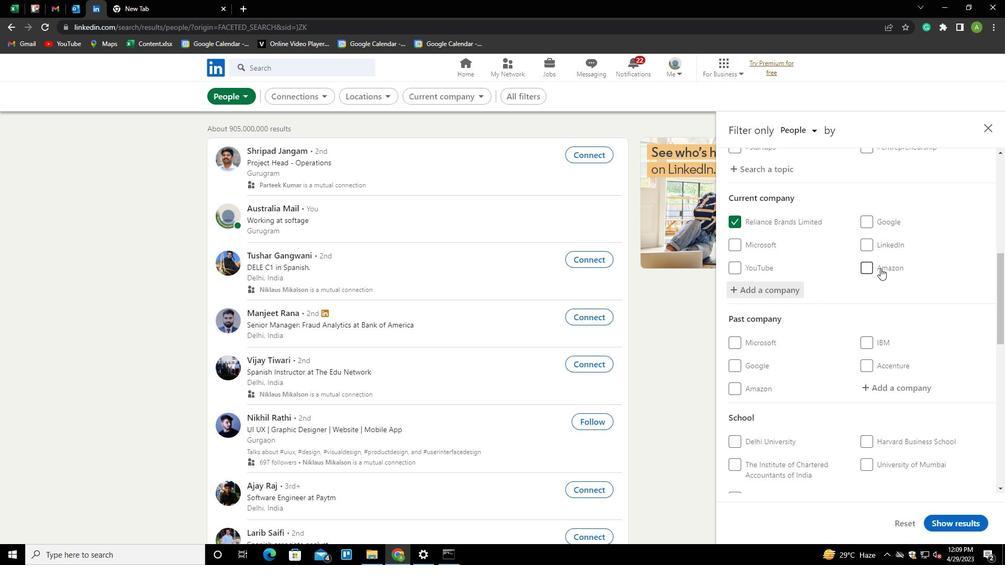 
Action: Mouse scrolled (880, 268) with delta (0, 0)
Screenshot: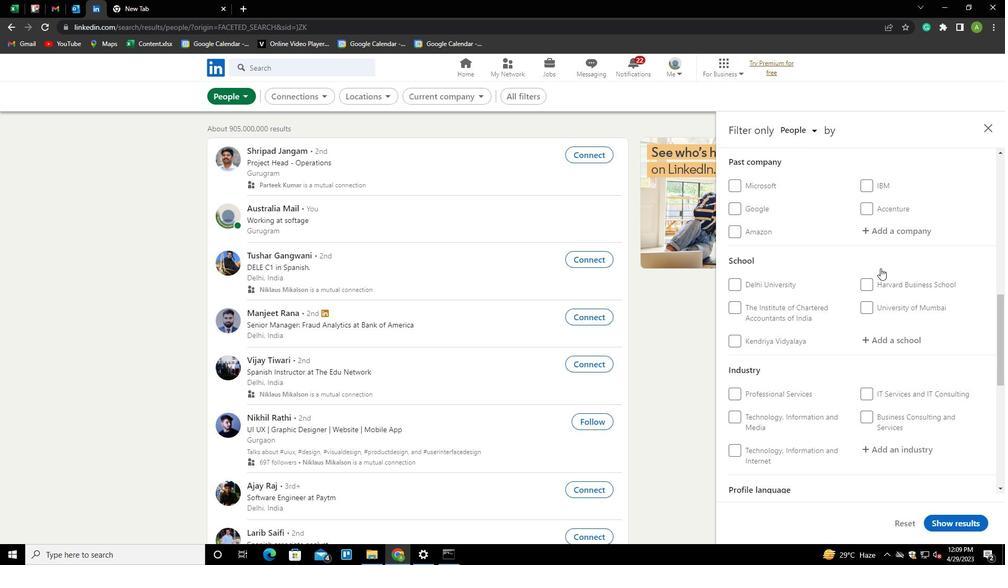 
Action: Mouse moved to (881, 282)
Screenshot: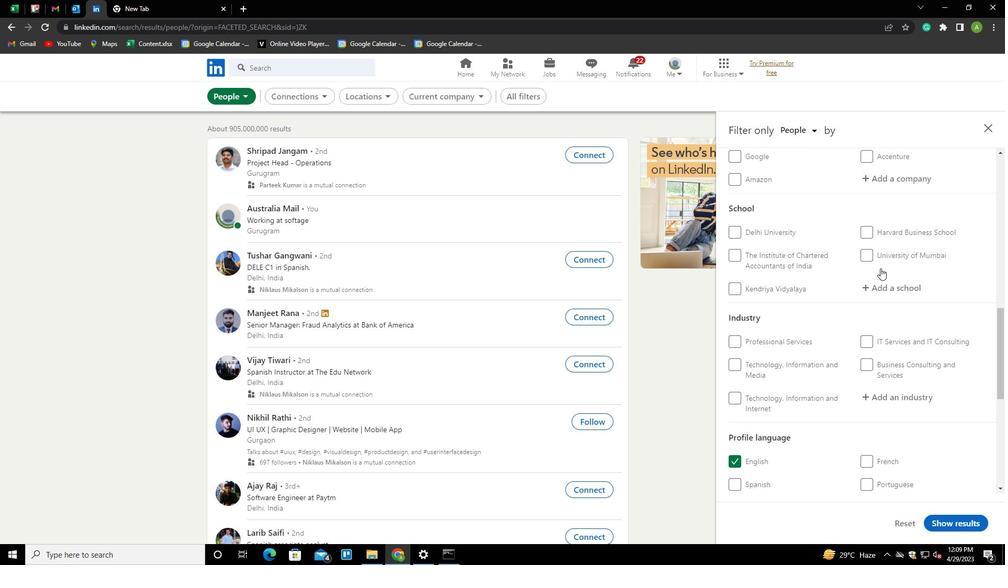 
Action: Key pressed <Key.shift>
Screenshot: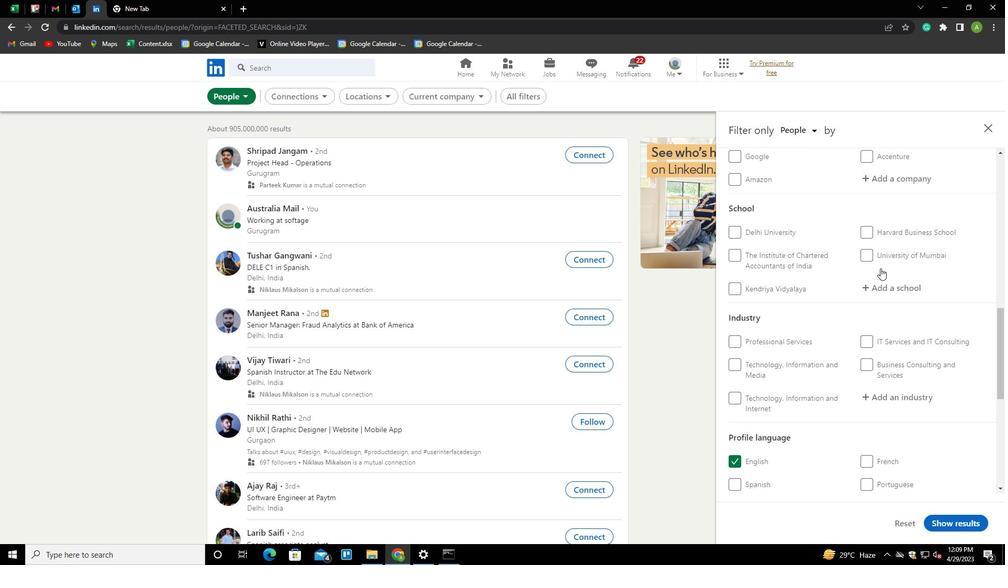 
Action: Mouse moved to (881, 285)
Screenshot: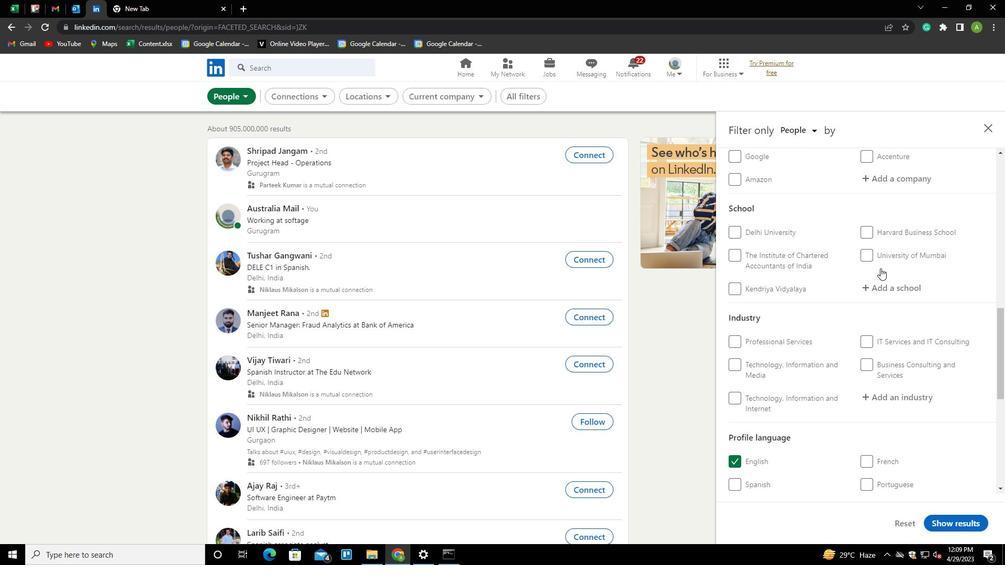 
Action: Mouse pressed left at (881, 285)
Screenshot: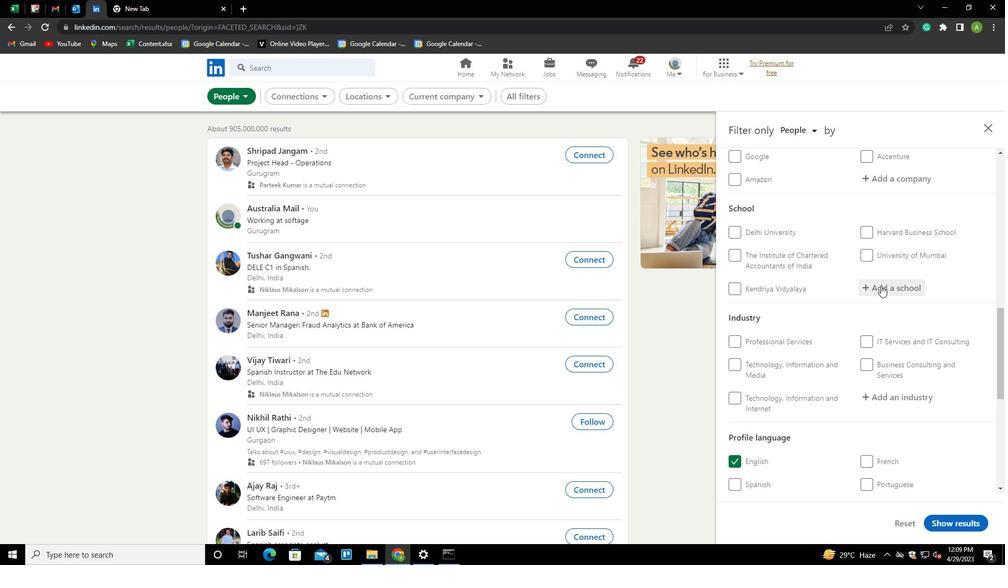 
Action: Key pressed <Key.shift><Key.shift><Key.shift>SANJAY<Key.space><Key.down><Key.down><Key.enter>
Screenshot: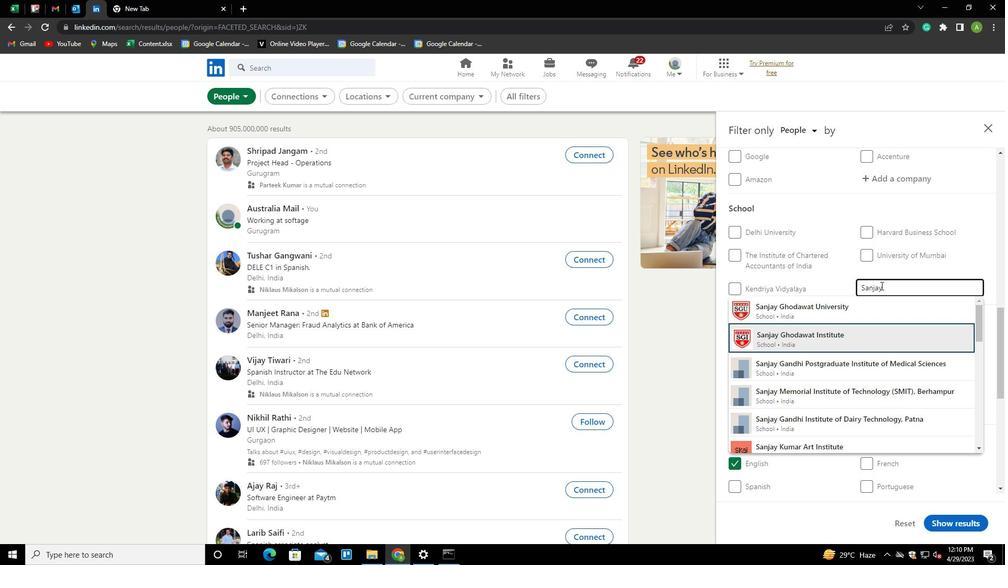 
Action: Mouse scrolled (881, 285) with delta (0, 0)
Screenshot: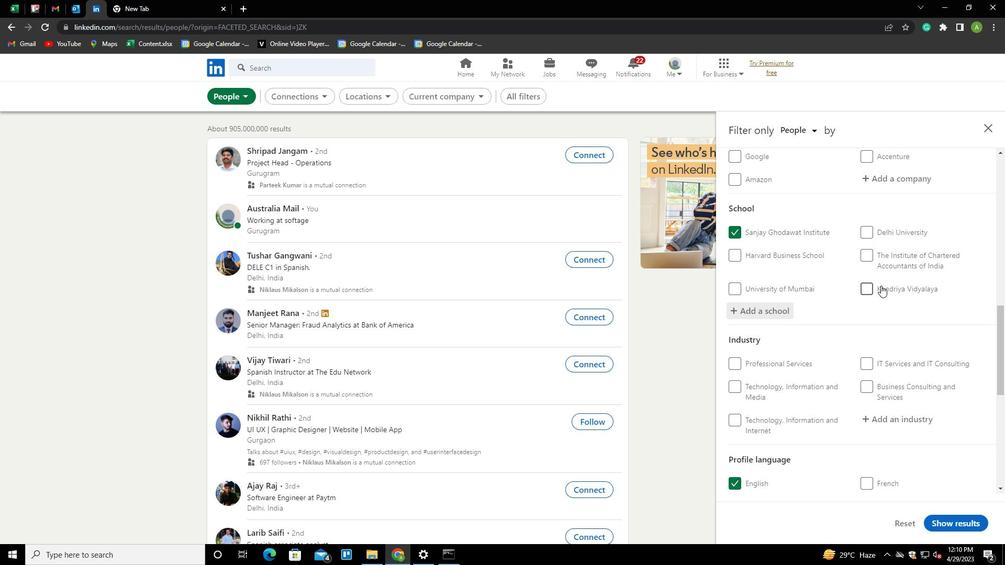 
Action: Mouse scrolled (881, 285) with delta (0, 0)
Screenshot: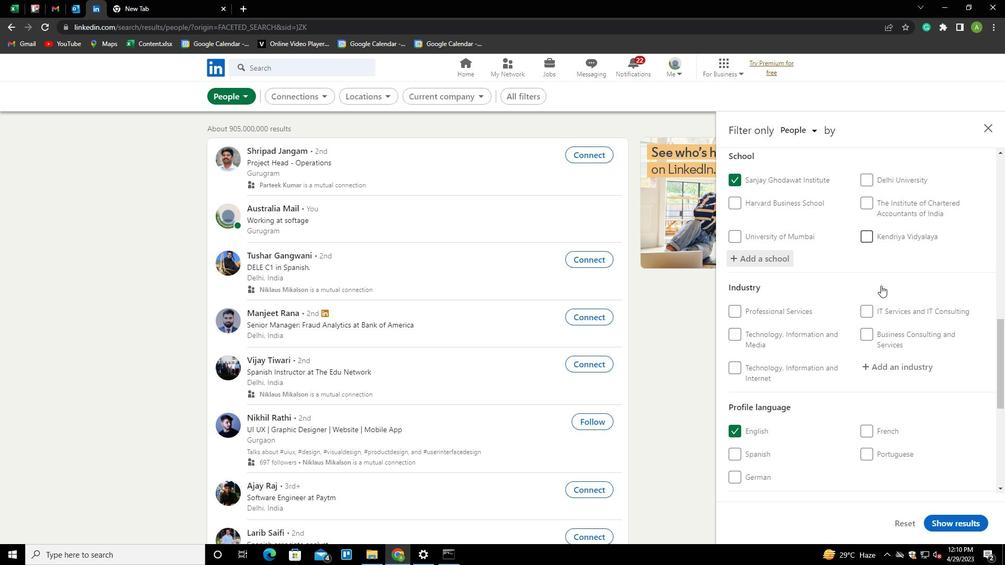 
Action: Mouse moved to (897, 320)
Screenshot: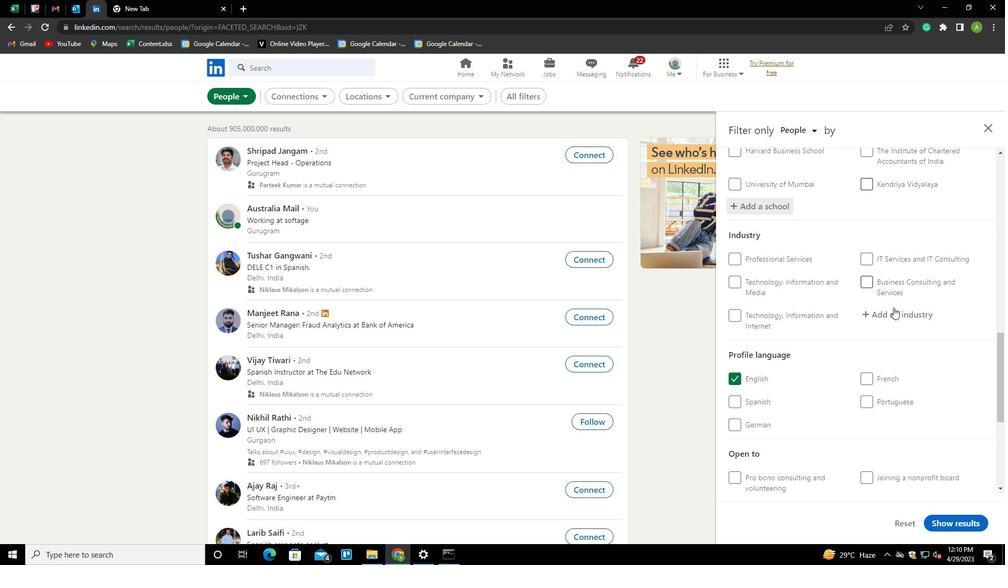 
Action: Mouse pressed left at (897, 320)
Screenshot: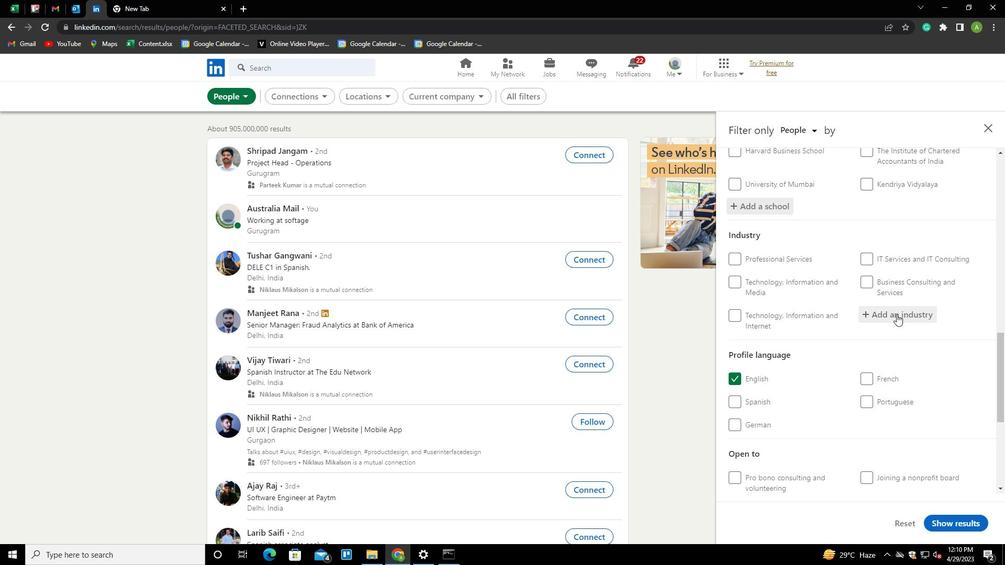 
Action: Key pressed <Key.shift>COMMER<Key.down><Key.down><Key.down><Key.enter>
Screenshot: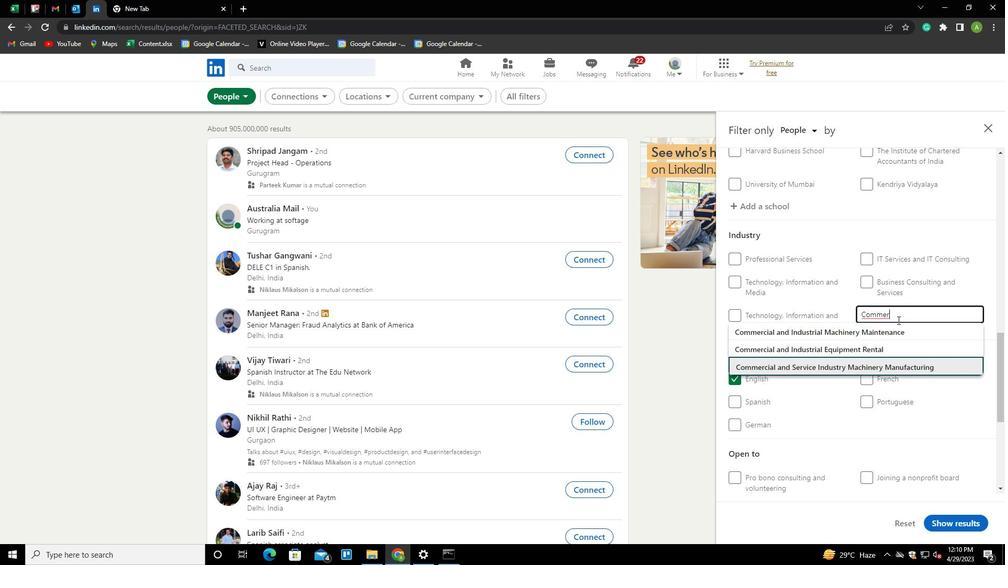 
Action: Mouse scrolled (897, 319) with delta (0, 0)
Screenshot: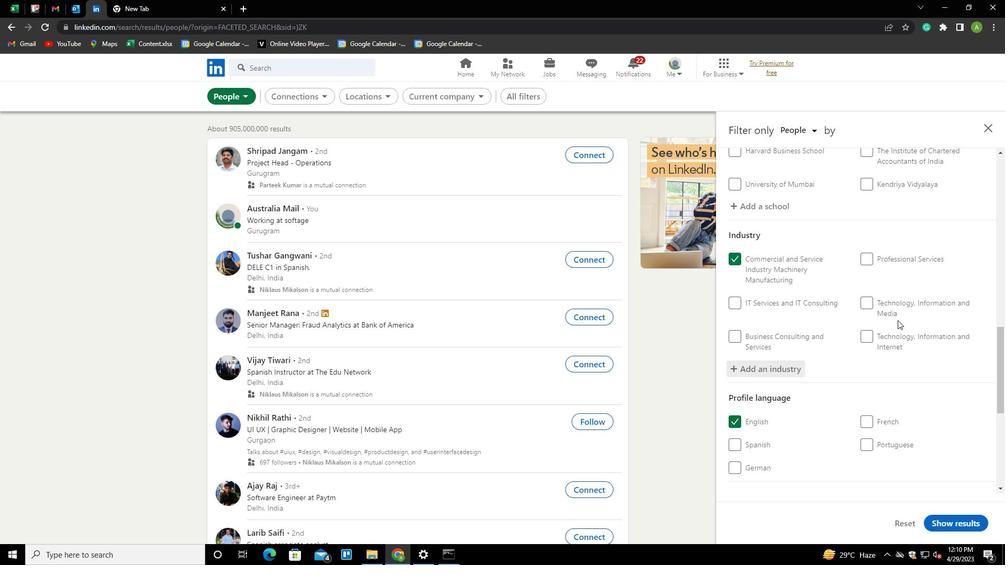 
Action: Mouse scrolled (897, 319) with delta (0, 0)
Screenshot: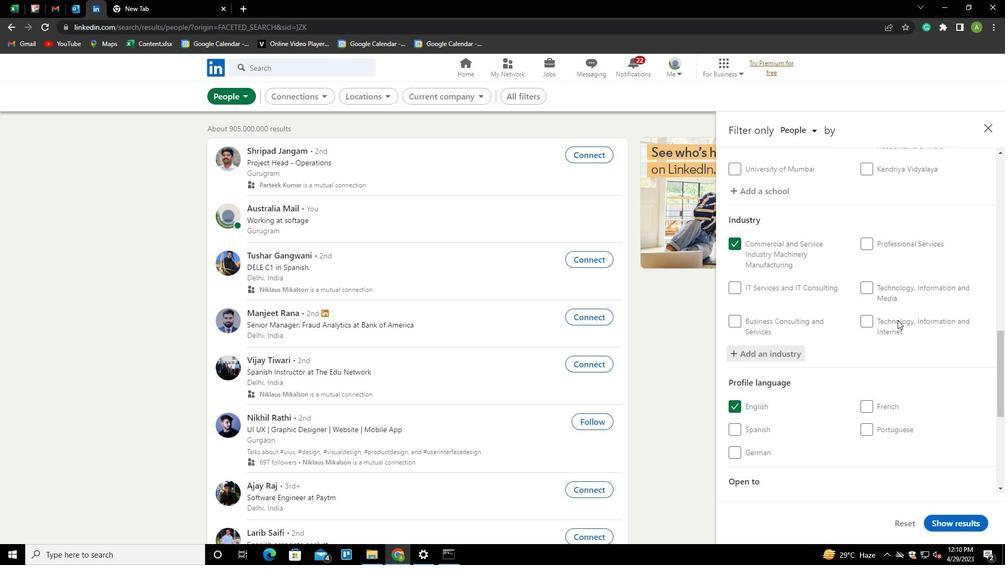 
Action: Mouse scrolled (897, 319) with delta (0, 0)
Screenshot: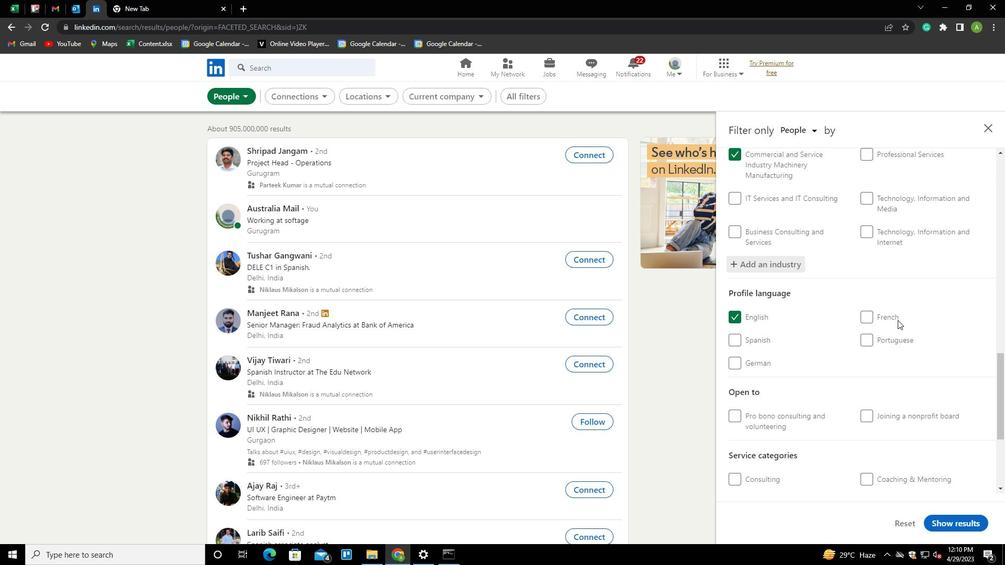 
Action: Mouse scrolled (897, 319) with delta (0, 0)
Screenshot: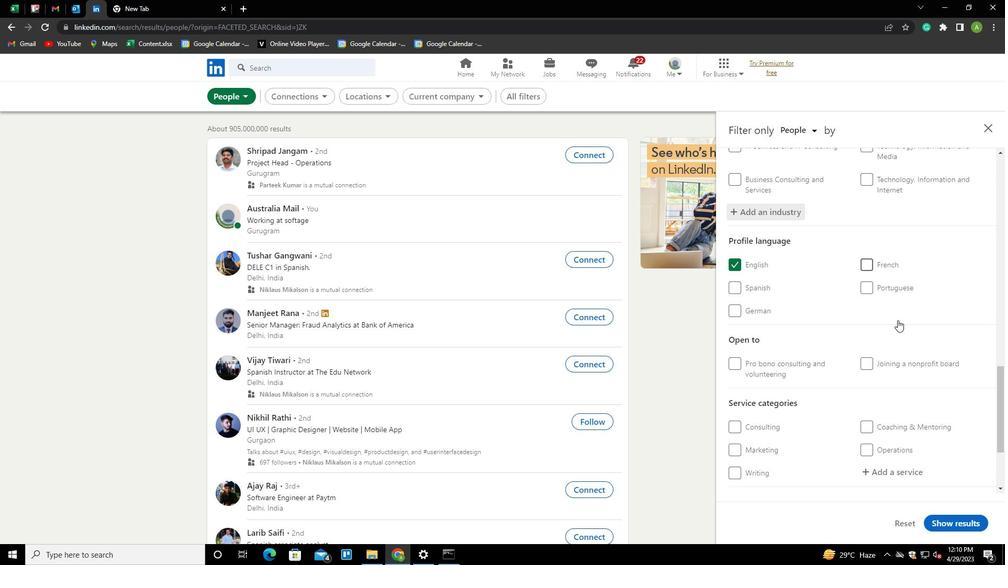
Action: Mouse scrolled (897, 319) with delta (0, 0)
Screenshot: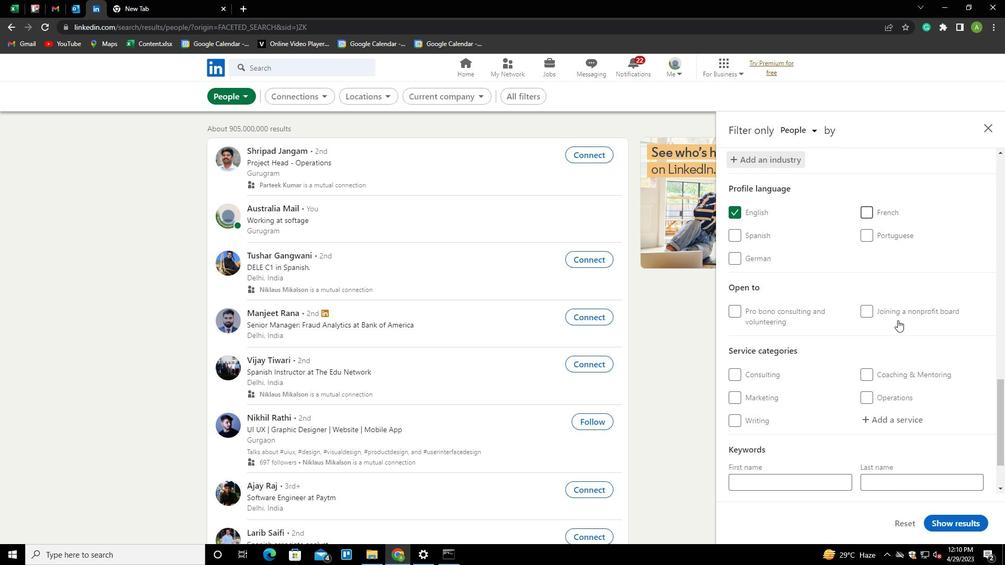 
Action: Mouse scrolled (897, 319) with delta (0, 0)
Screenshot: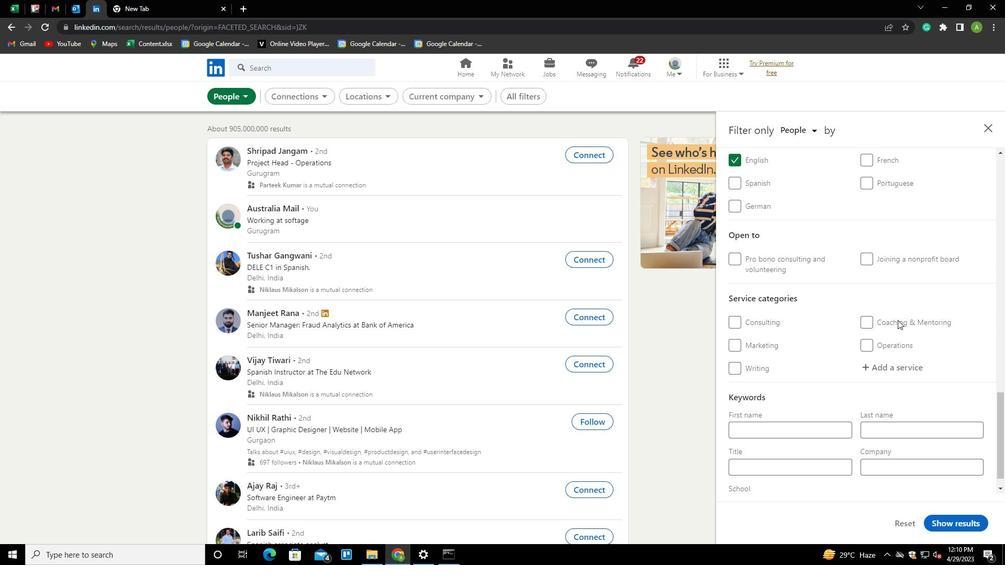
Action: Mouse moved to (881, 349)
Screenshot: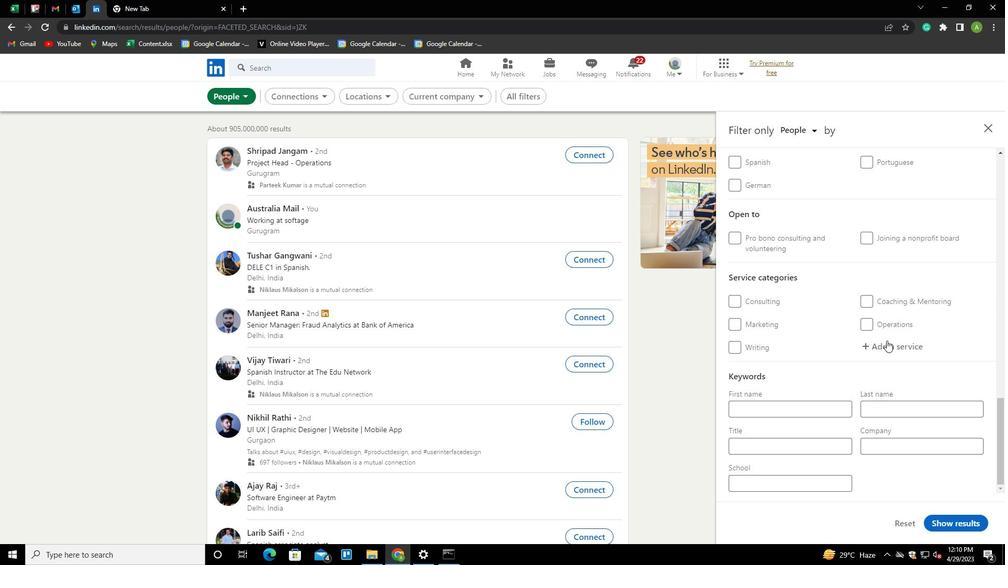 
Action: Mouse pressed left at (881, 349)
Screenshot: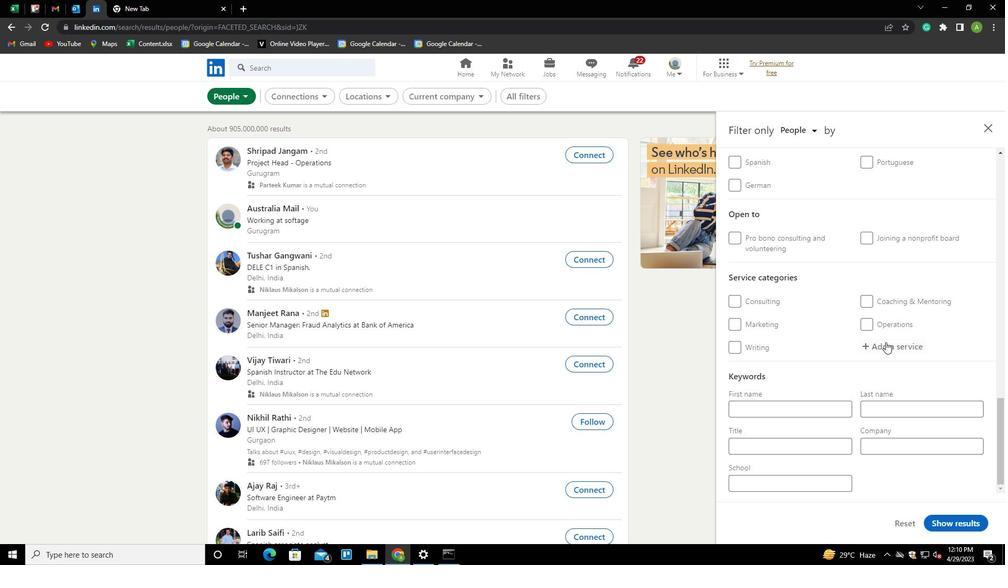 
Action: Mouse moved to (884, 346)
Screenshot: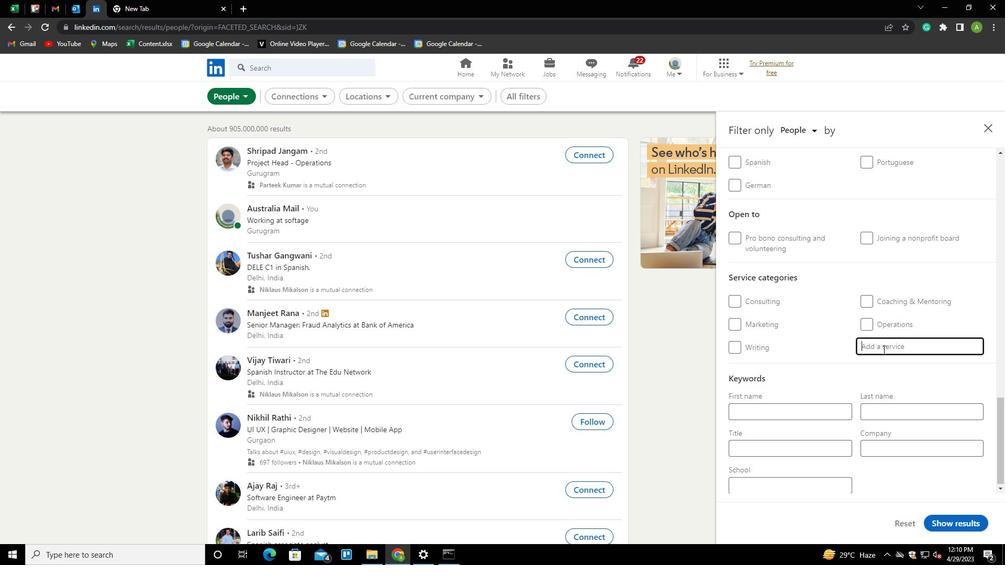 
Action: Mouse pressed left at (884, 346)
Screenshot: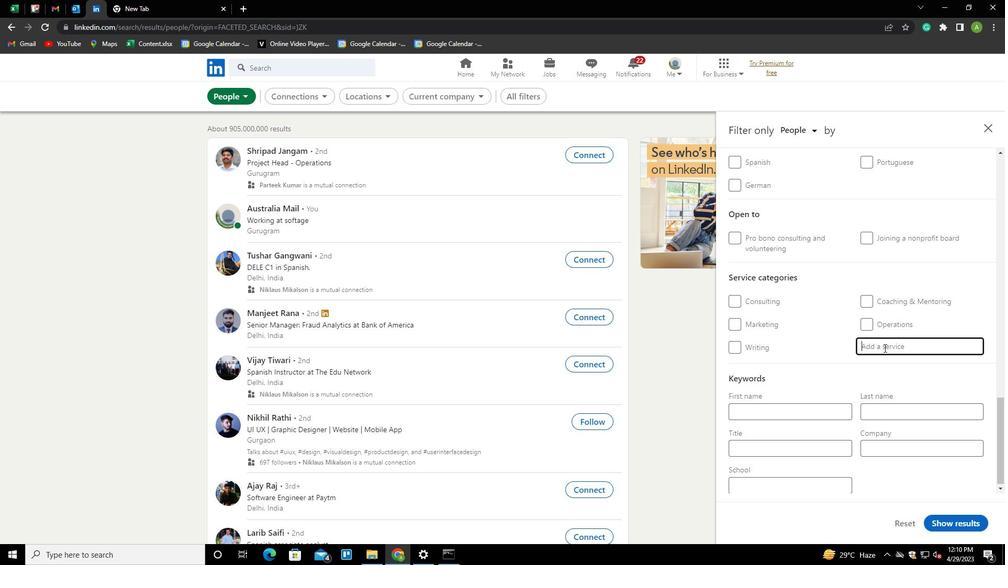 
Action: Key pressed <Key.shift>COMMERCIAL<Key.down><Key.down><Key.enter>
Screenshot: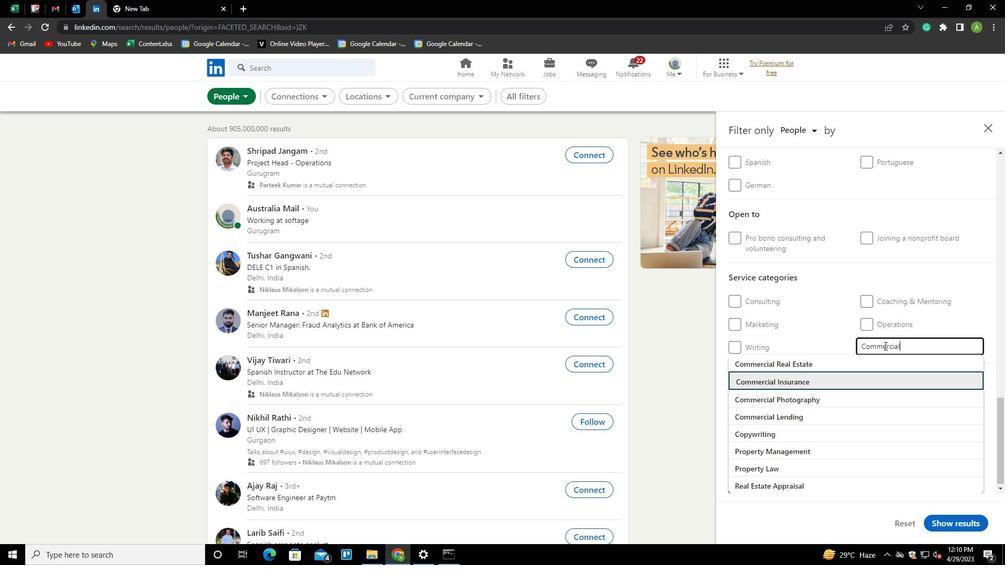 
Action: Mouse scrolled (884, 345) with delta (0, 0)
Screenshot: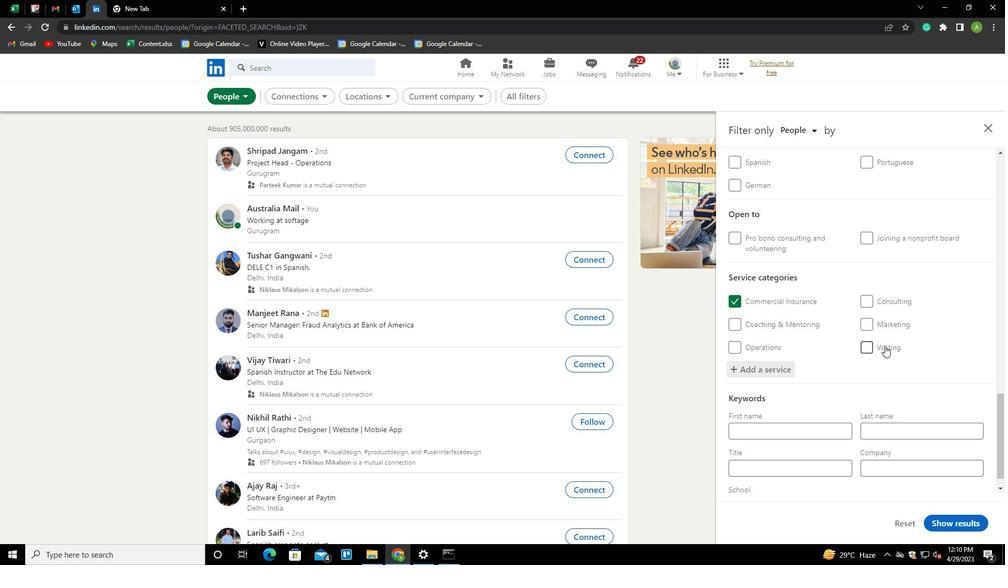 
Action: Mouse scrolled (884, 345) with delta (0, 0)
Screenshot: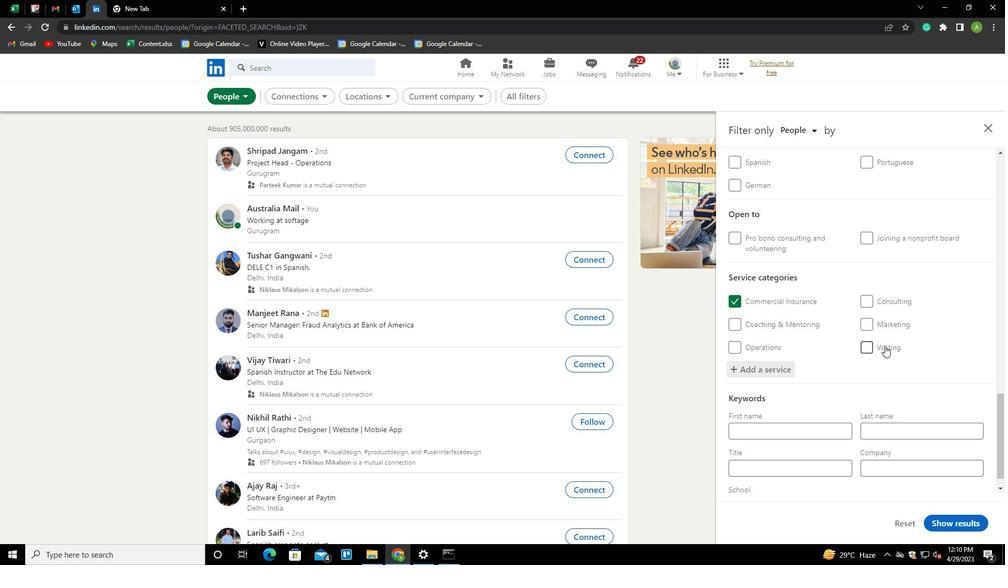 
Action: Mouse scrolled (884, 345) with delta (0, 0)
Screenshot: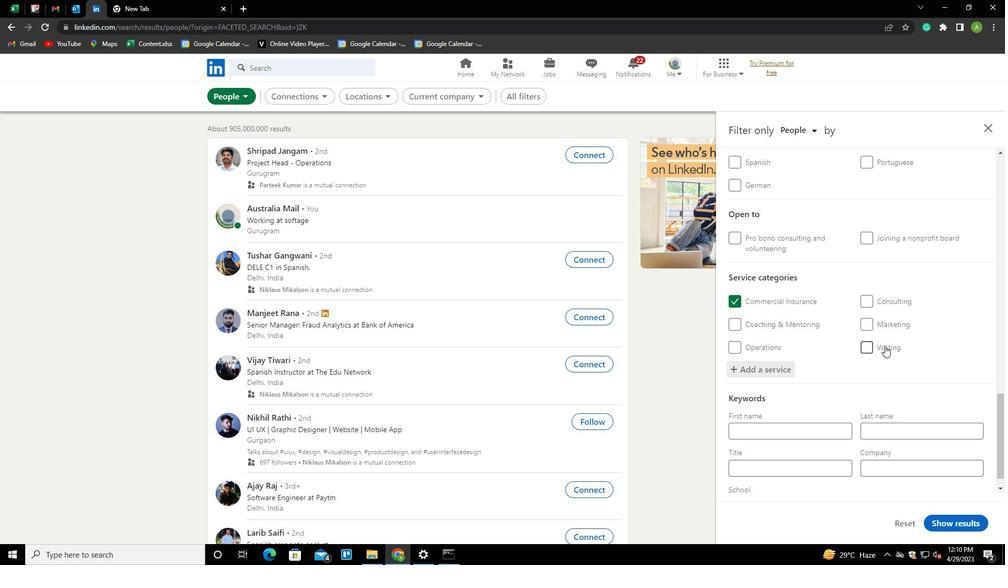 
Action: Mouse scrolled (884, 345) with delta (0, 0)
Screenshot: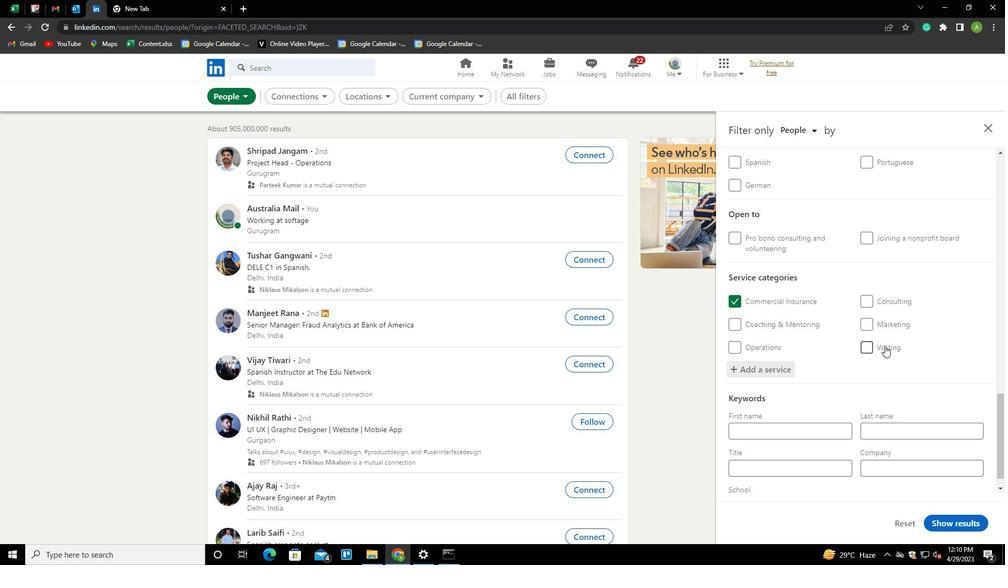 
Action: Mouse scrolled (884, 345) with delta (0, 0)
Screenshot: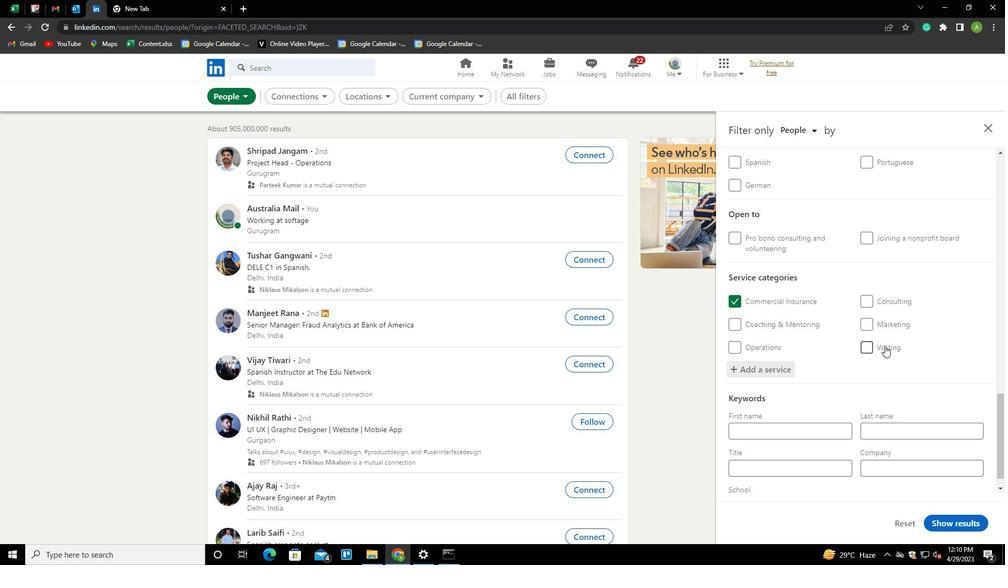 
Action: Mouse scrolled (884, 345) with delta (0, 0)
Screenshot: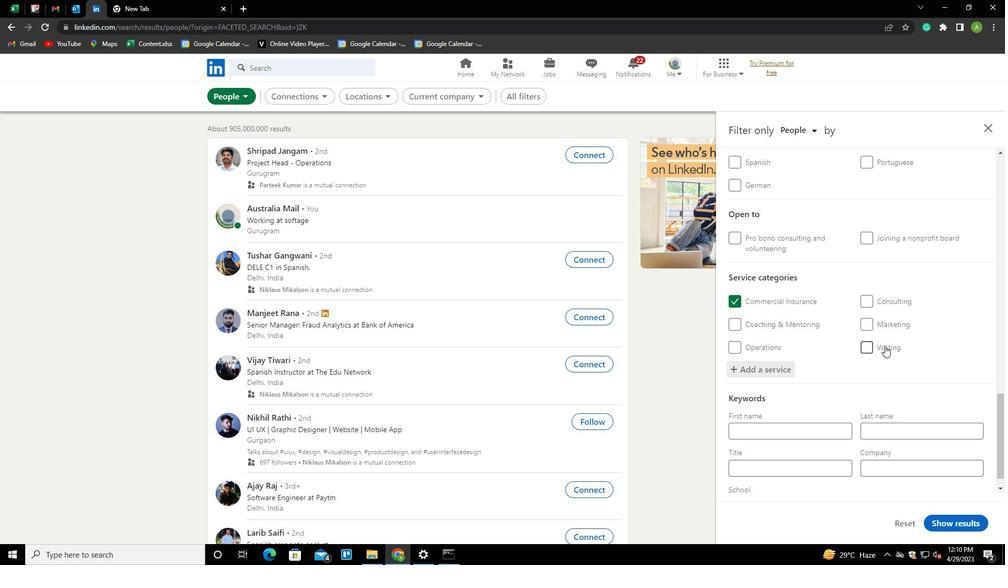 
Action: Mouse scrolled (884, 345) with delta (0, 0)
Screenshot: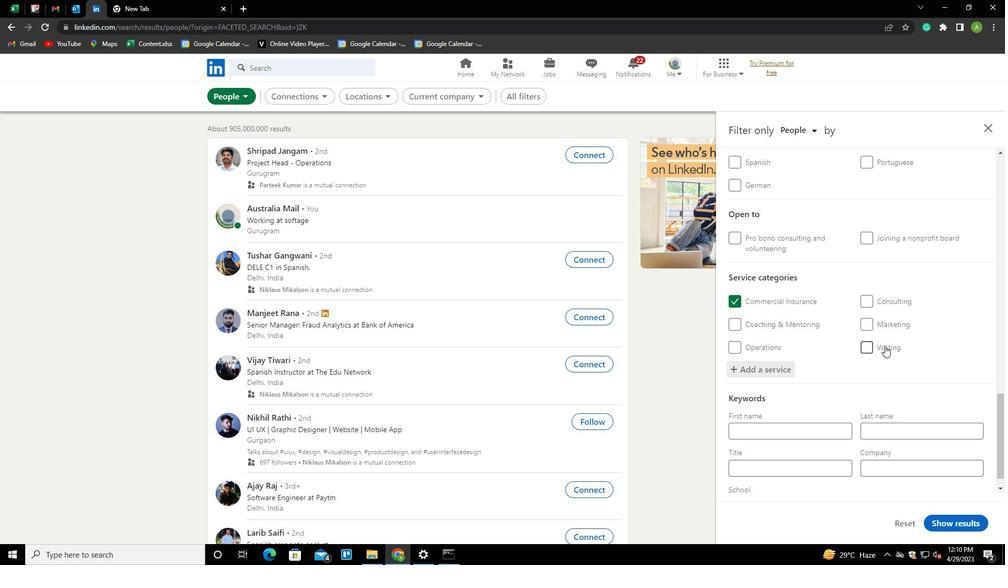 
Action: Mouse moved to (830, 437)
Screenshot: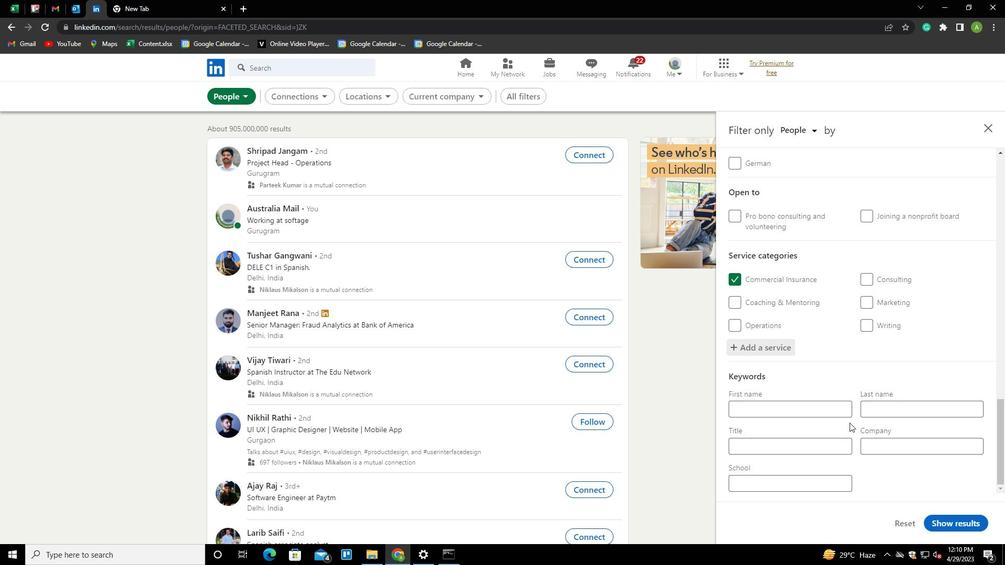 
Action: Mouse pressed left at (830, 437)
Screenshot: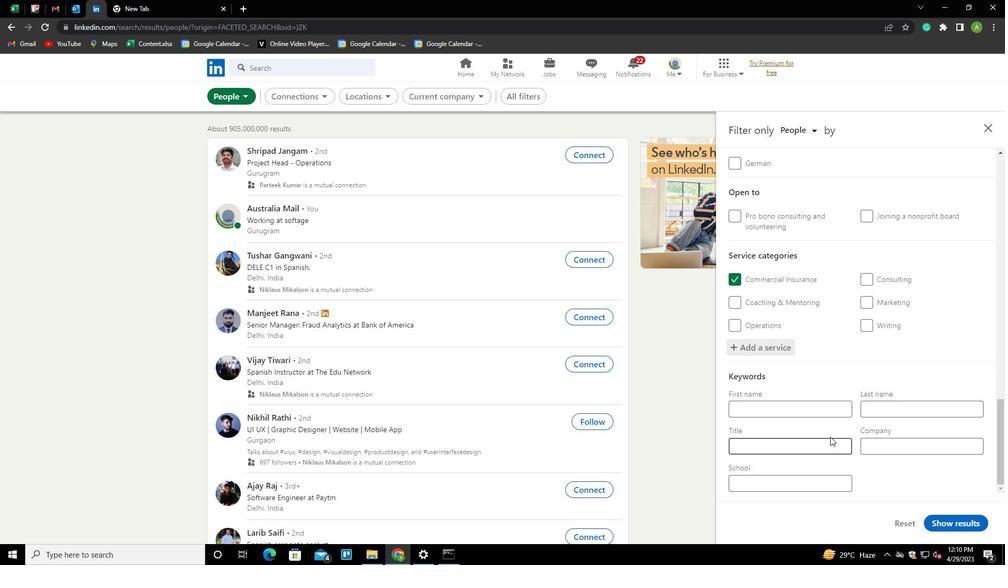 
Action: Mouse moved to (829, 440)
Screenshot: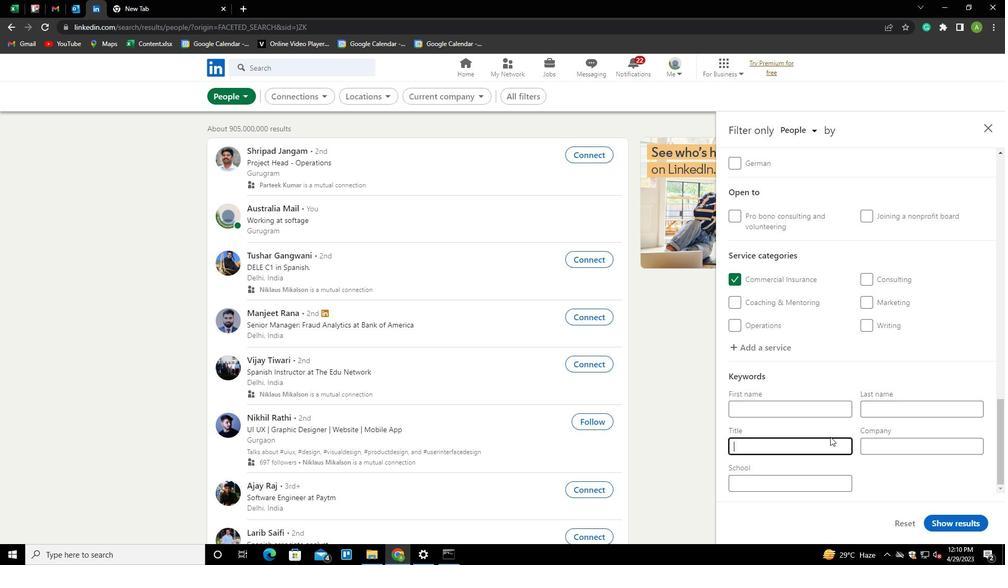 
Action: Key pressed <Key.shift><Key.shift><Key.shift><Key.shift><Key.shift><Key.shift><Key.shift><Key.shift><Key.shift><Key.shift><Key.shift><Key.shift><Key.shift><Key.shift>B2<Key.shift>B<Key.space><Key.shift>SALES<Key.space><Key.shift><Key.shift>SPECIALIST
Screenshot: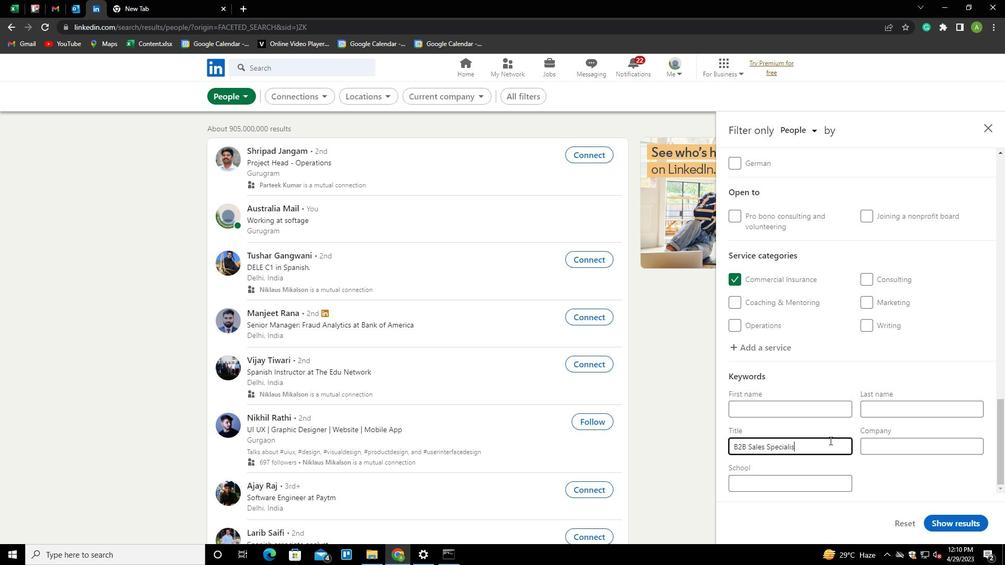 
Action: Mouse moved to (874, 472)
Screenshot: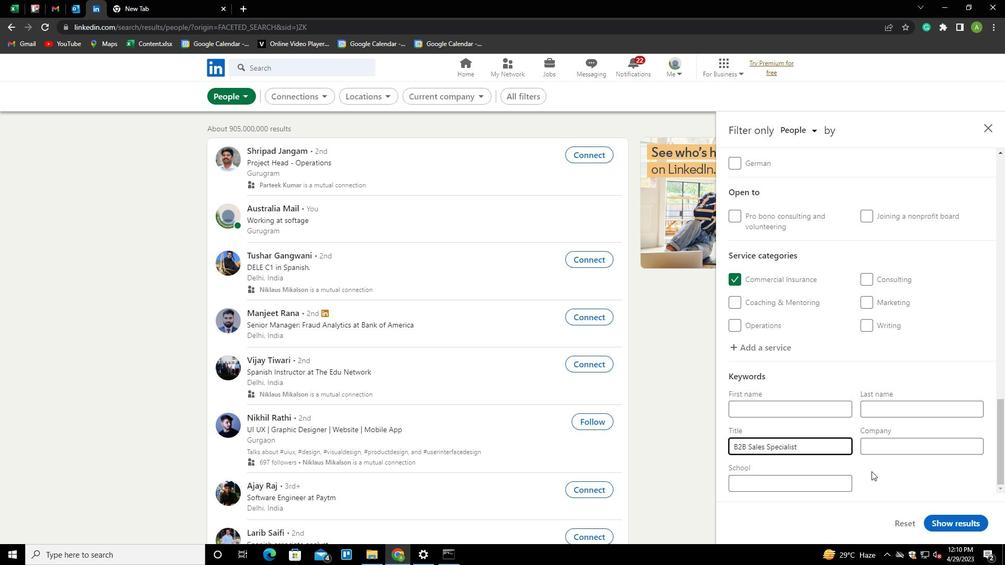 
Action: Mouse pressed left at (874, 472)
Screenshot: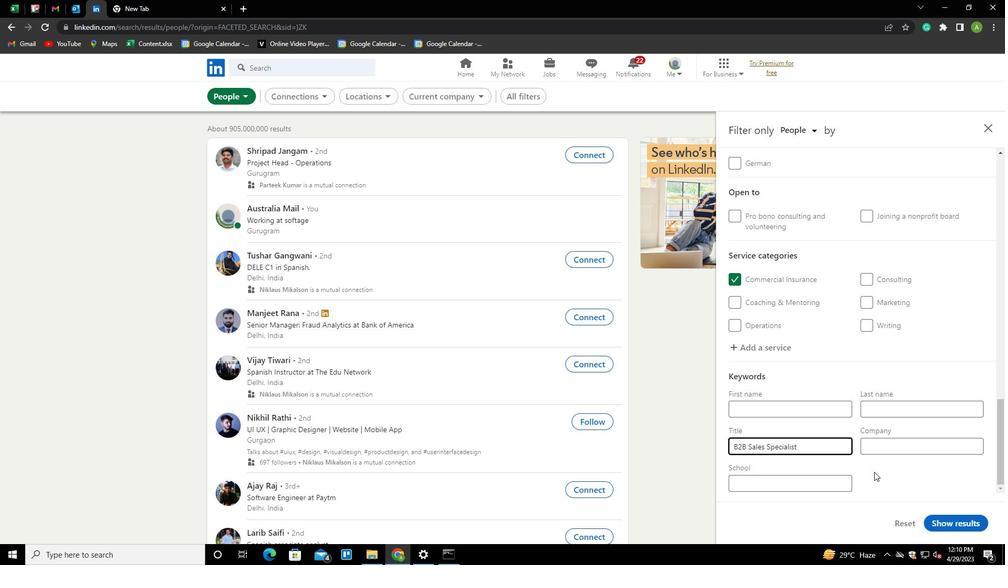 
Action: Mouse moved to (955, 518)
Screenshot: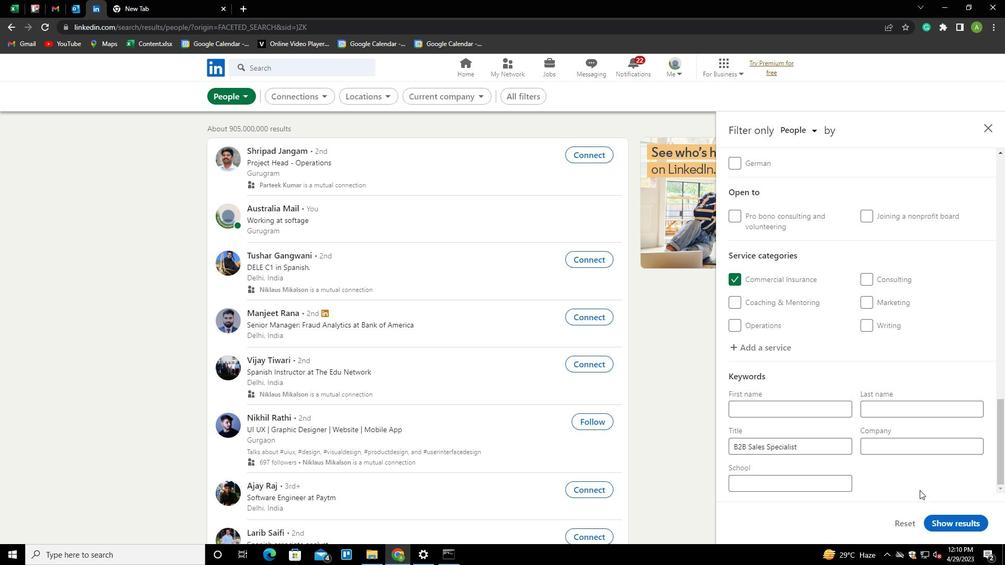 
Action: Mouse pressed left at (955, 518)
Screenshot: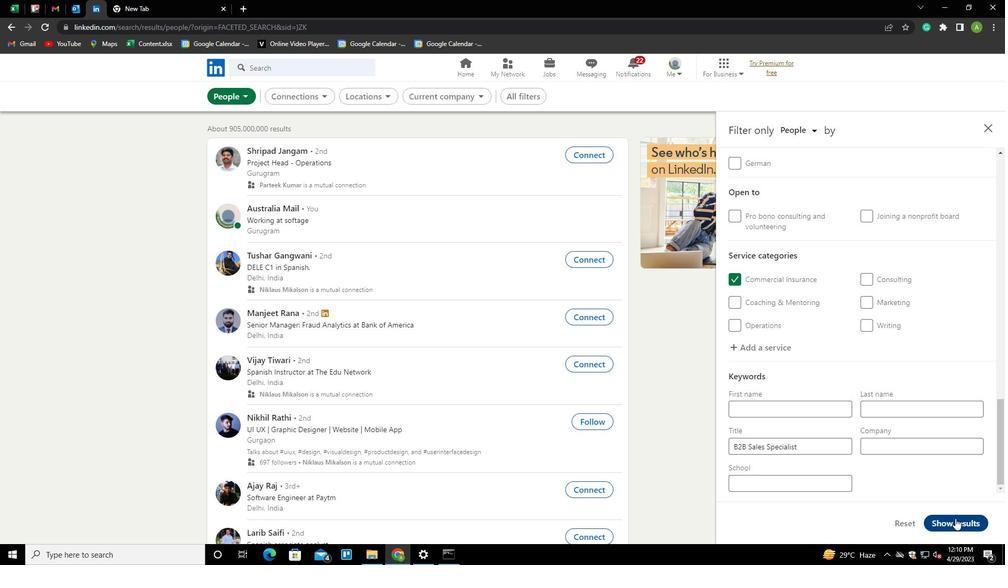
